 Task: Customize the merge method for your pull request.
Action: Mouse moved to (1126, 63)
Screenshot: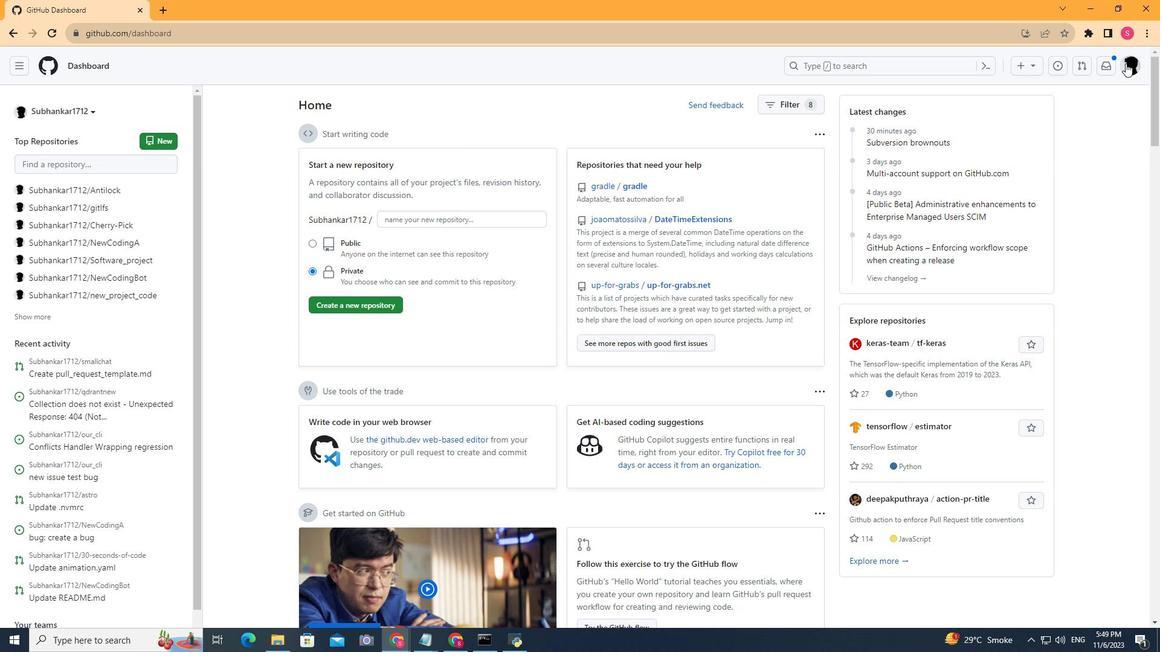 
Action: Mouse pressed left at (1126, 63)
Screenshot: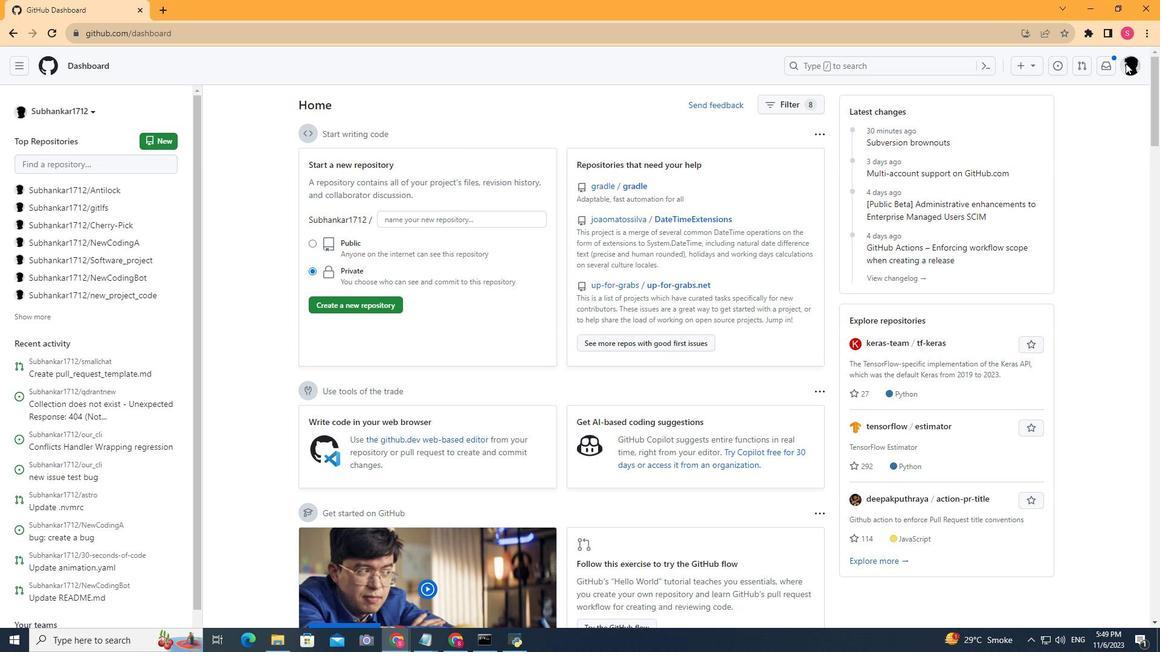 
Action: Mouse moved to (1031, 166)
Screenshot: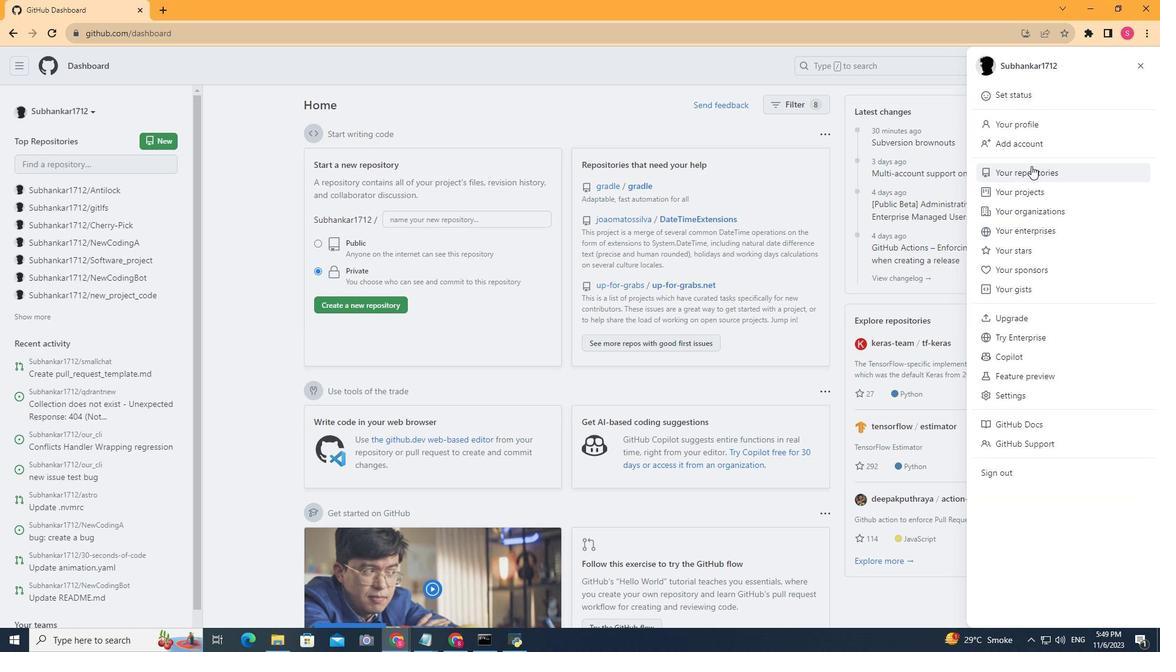
Action: Mouse pressed left at (1031, 166)
Screenshot: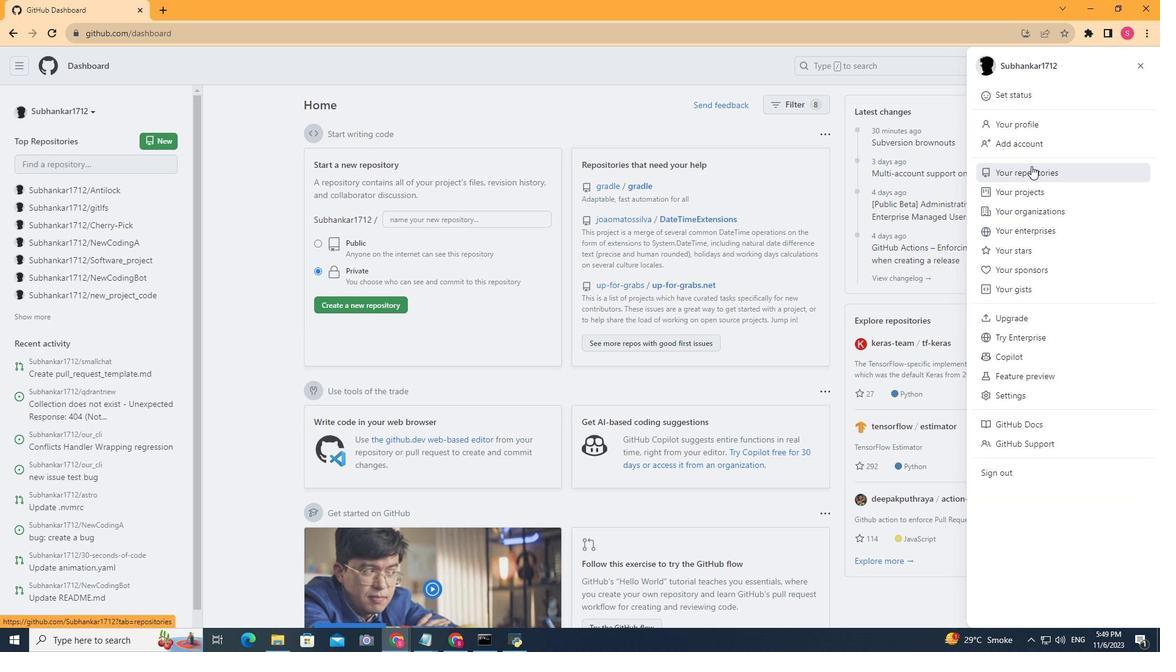 
Action: Mouse moved to (429, 343)
Screenshot: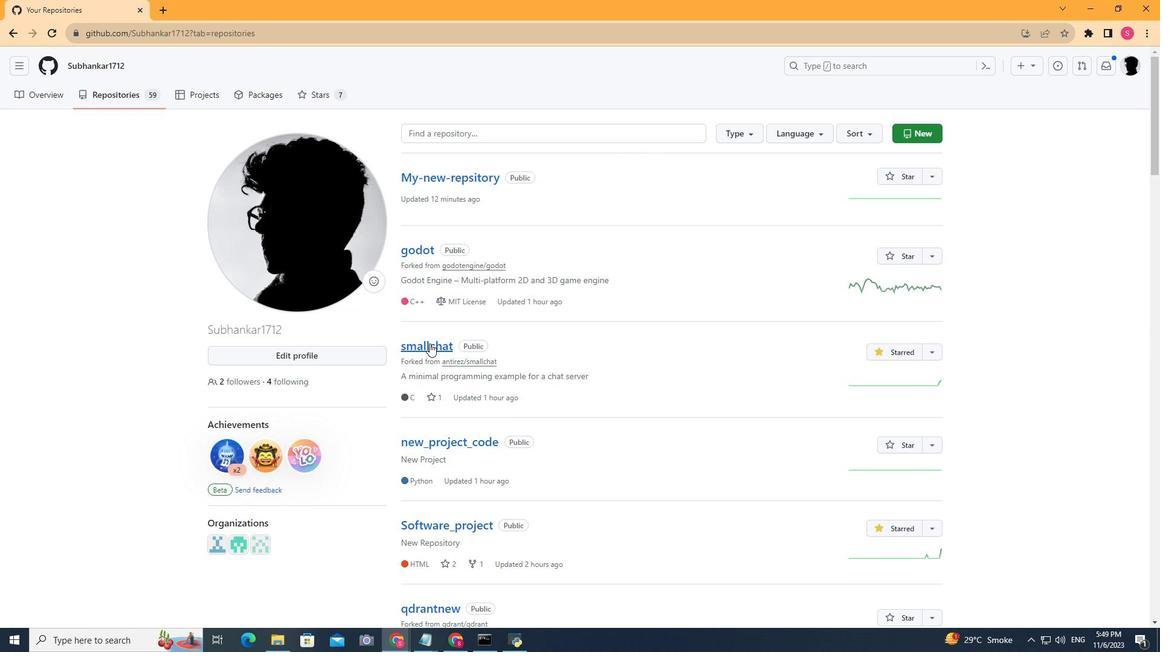 
Action: Mouse pressed left at (429, 343)
Screenshot: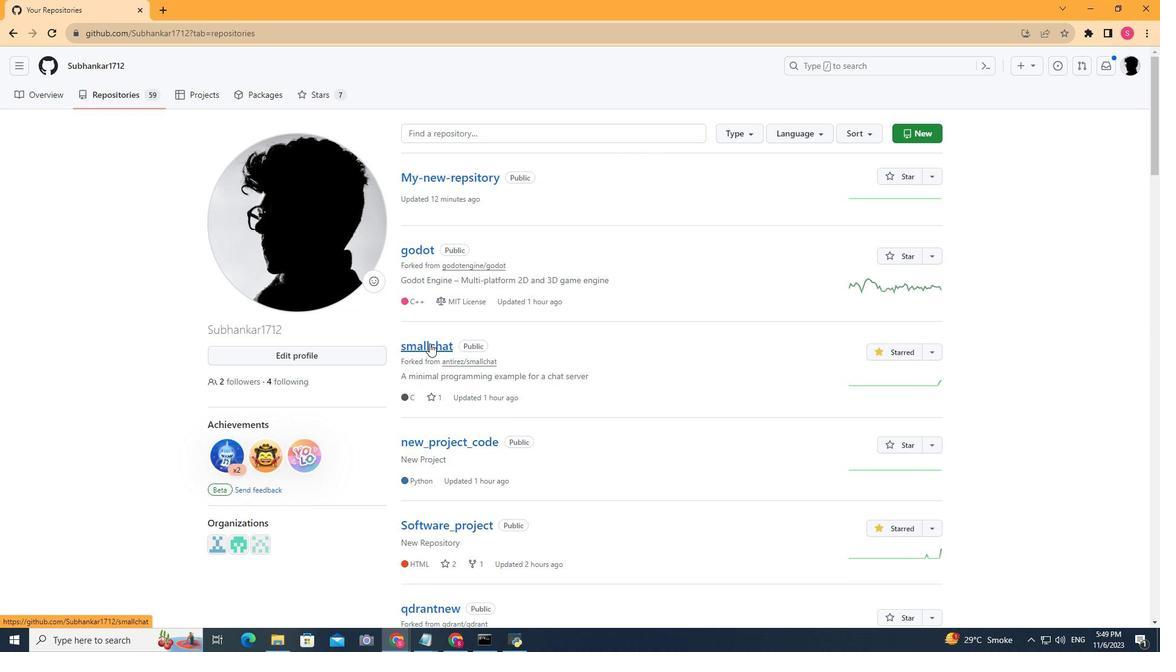 
Action: Mouse moved to (162, 103)
Screenshot: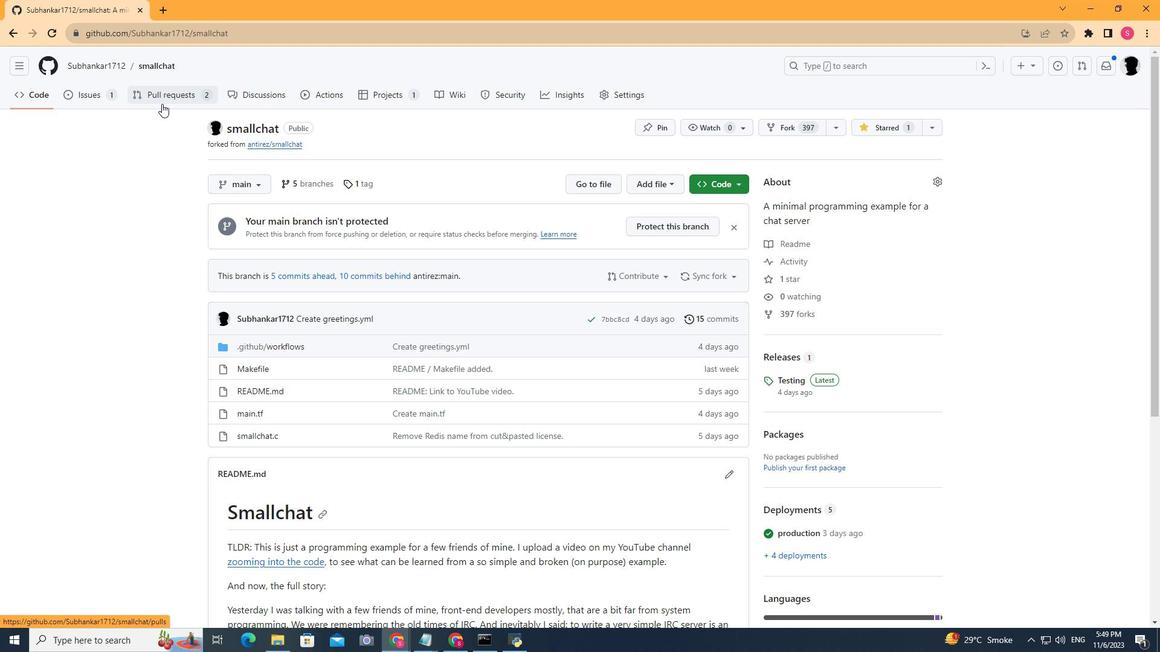 
Action: Mouse pressed left at (162, 103)
Screenshot: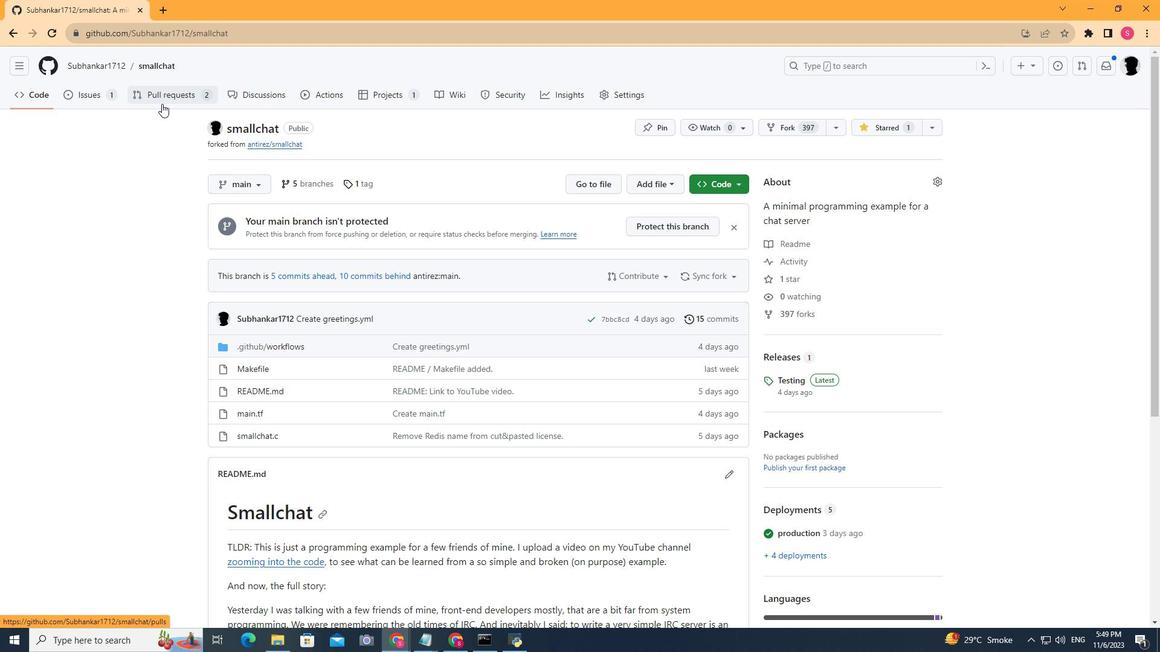 
Action: Mouse moved to (304, 206)
Screenshot: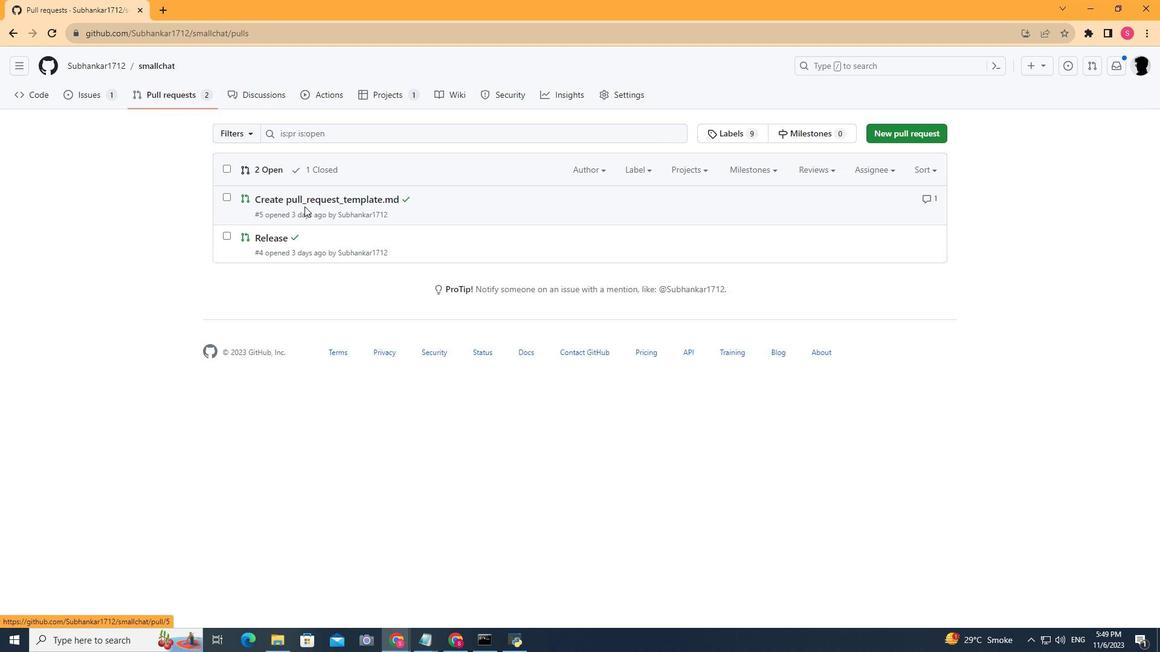 
Action: Mouse pressed left at (304, 206)
Screenshot: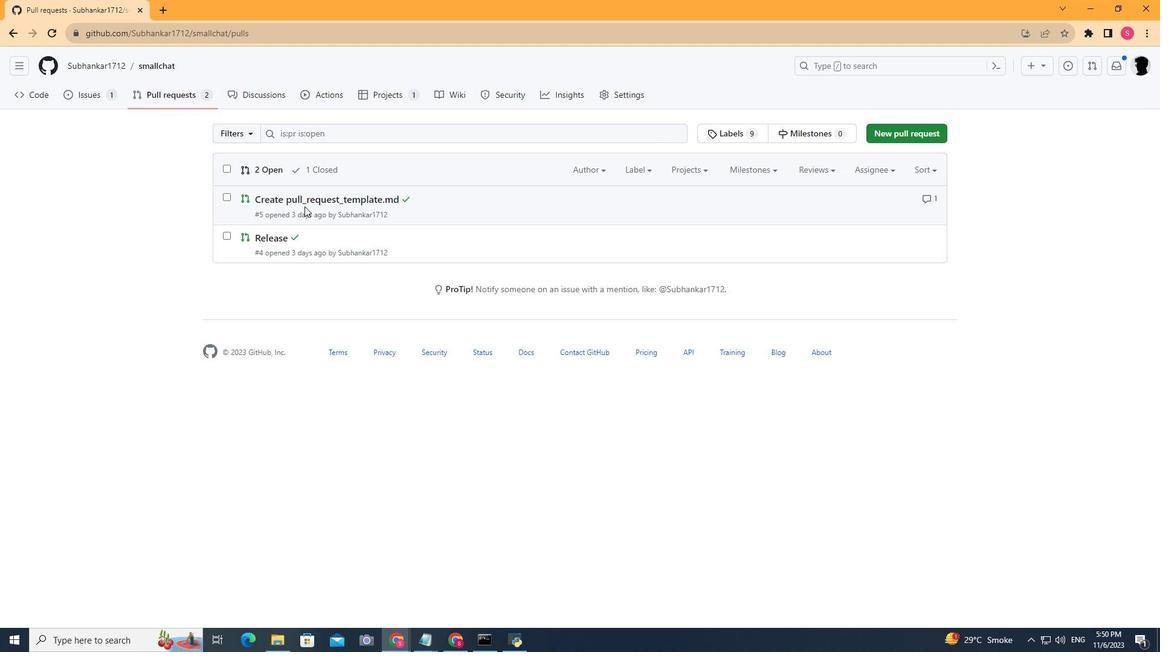 
Action: Mouse moved to (306, 200)
Screenshot: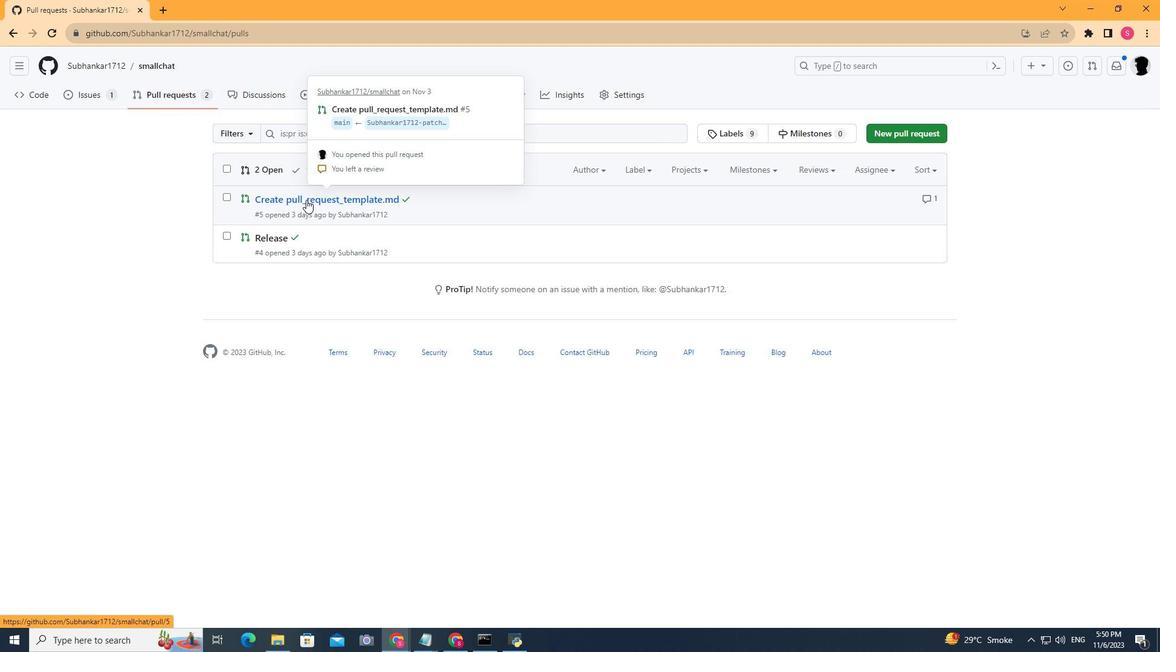 
Action: Mouse pressed left at (306, 200)
Screenshot: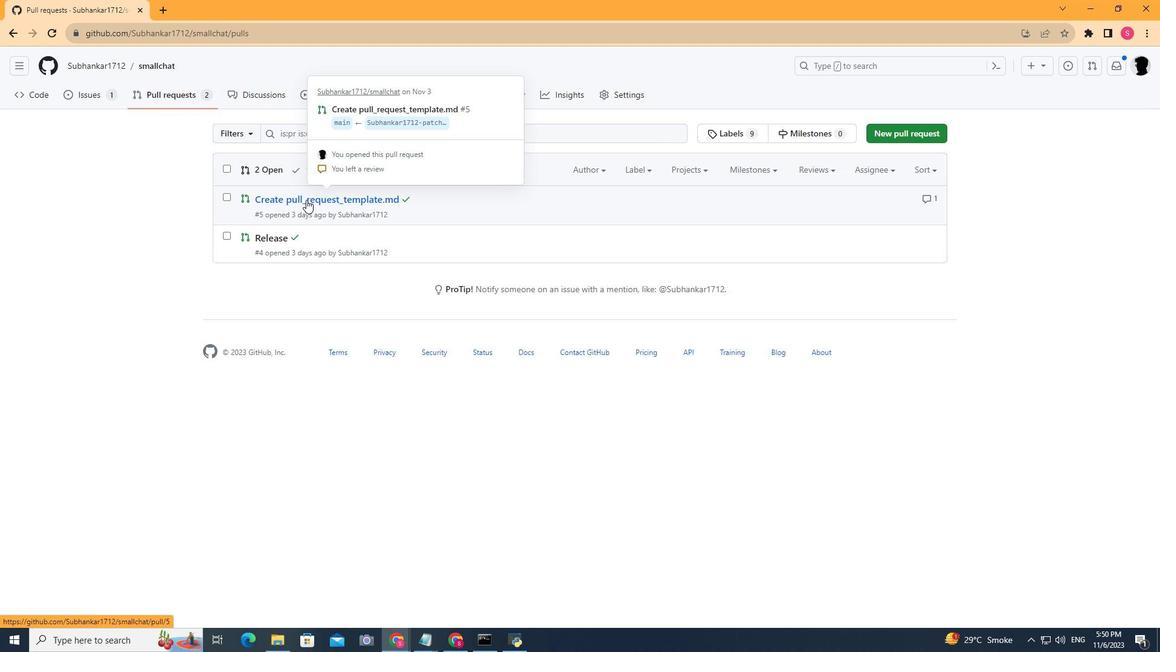 
Action: Mouse moved to (316, 253)
Screenshot: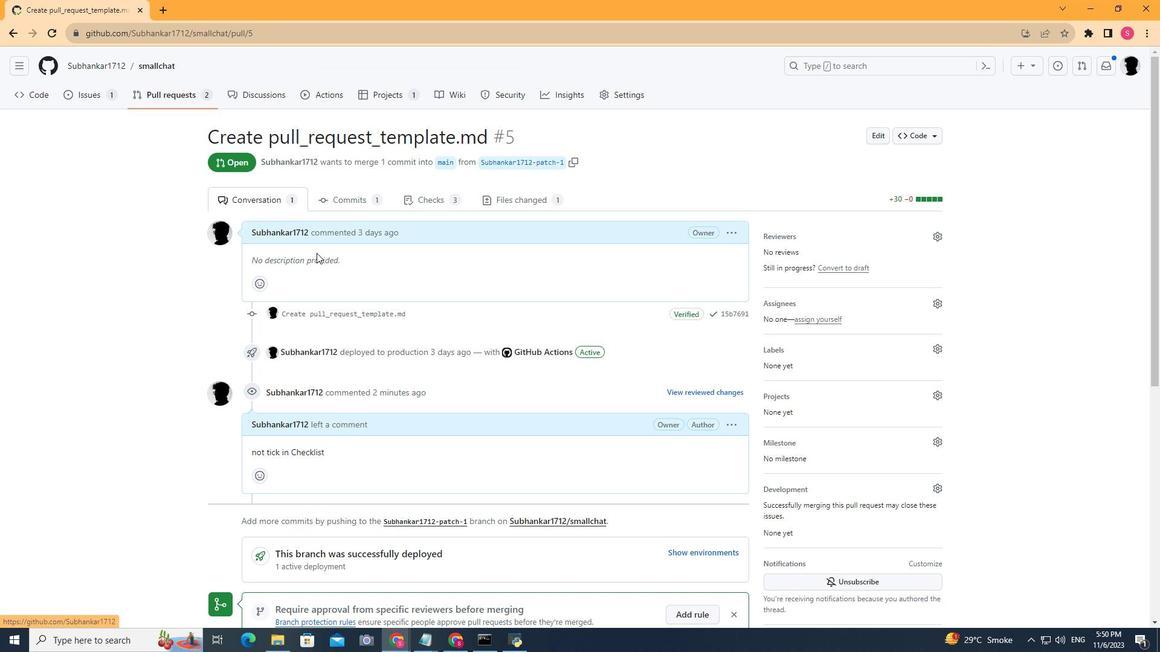 
Action: Mouse scrolled (316, 252) with delta (0, 0)
Screenshot: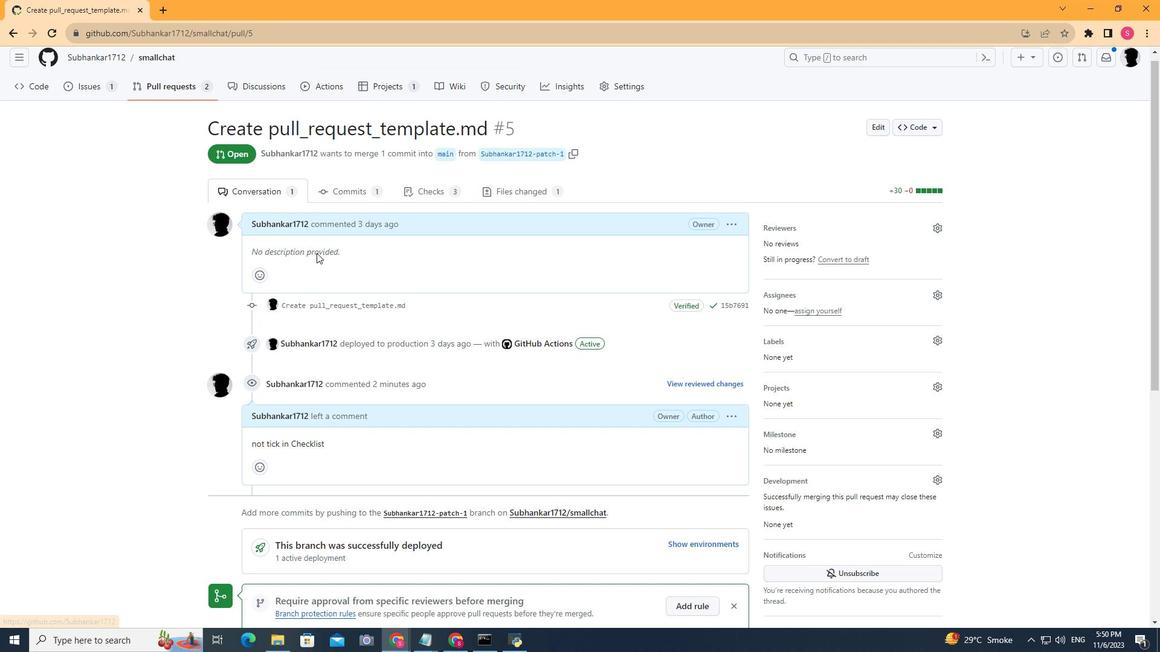 
Action: Mouse scrolled (316, 252) with delta (0, 0)
Screenshot: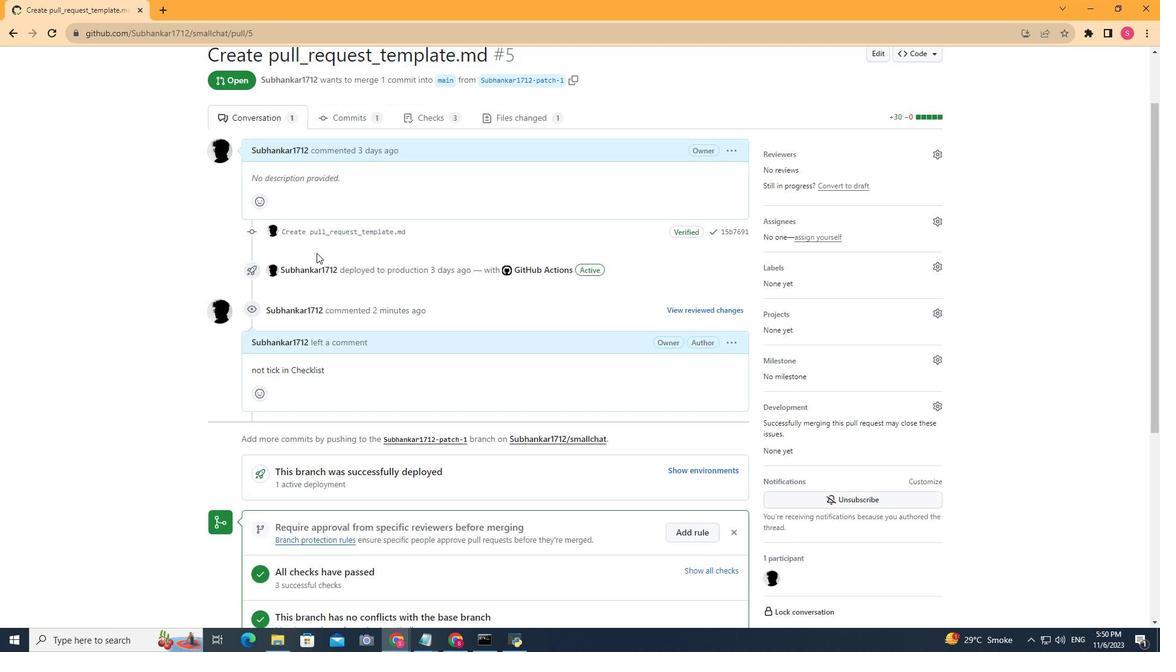 
Action: Mouse scrolled (316, 252) with delta (0, 0)
Screenshot: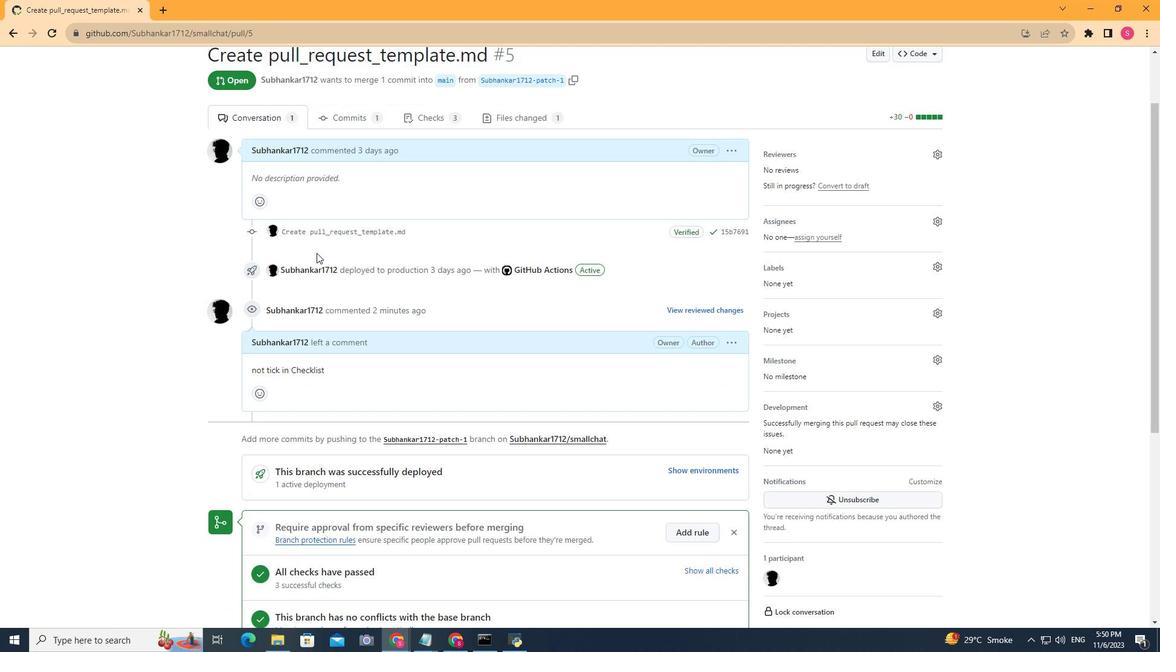 
Action: Mouse scrolled (316, 252) with delta (0, 0)
Screenshot: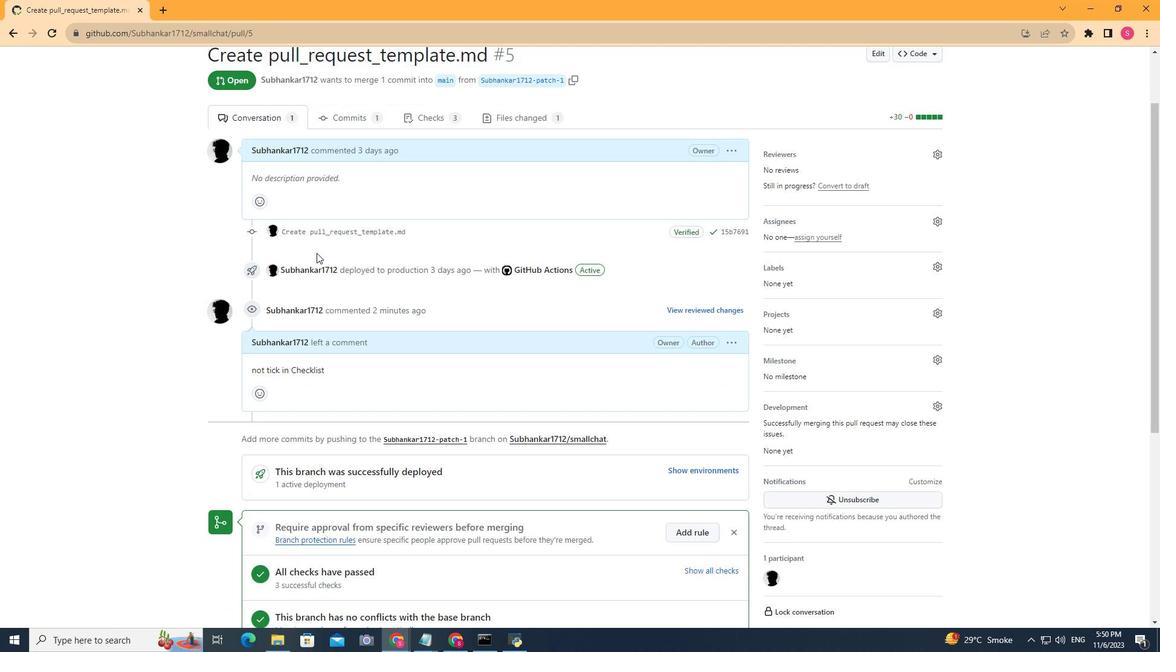 
Action: Mouse scrolled (316, 252) with delta (0, 0)
Screenshot: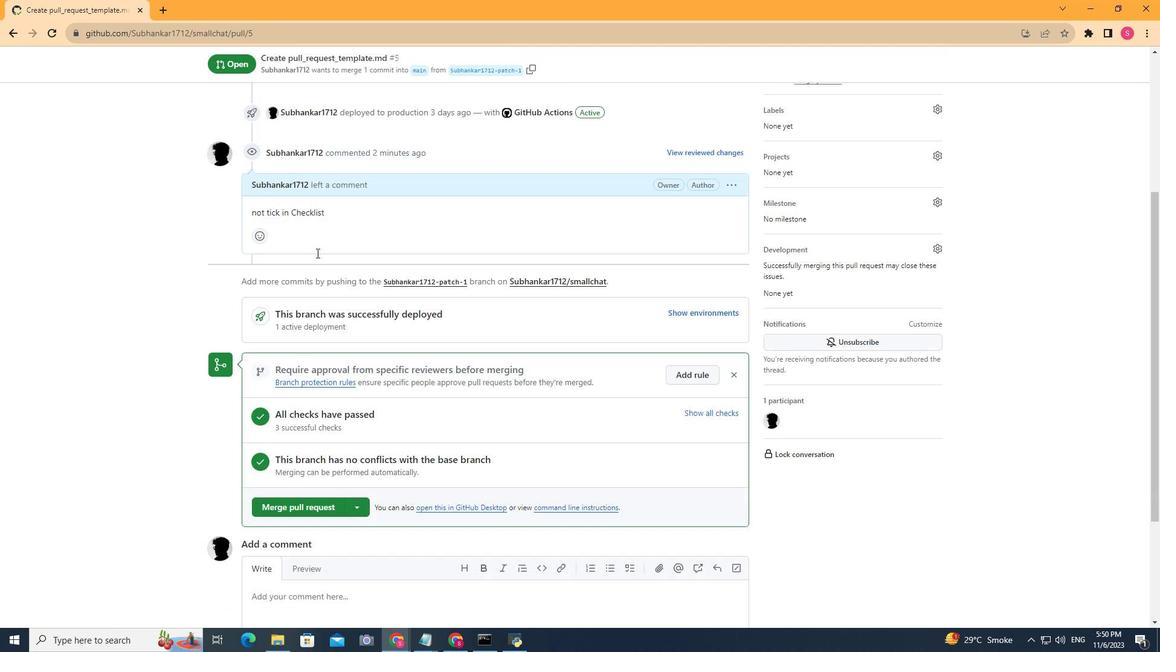 
Action: Mouse scrolled (316, 252) with delta (0, 0)
Screenshot: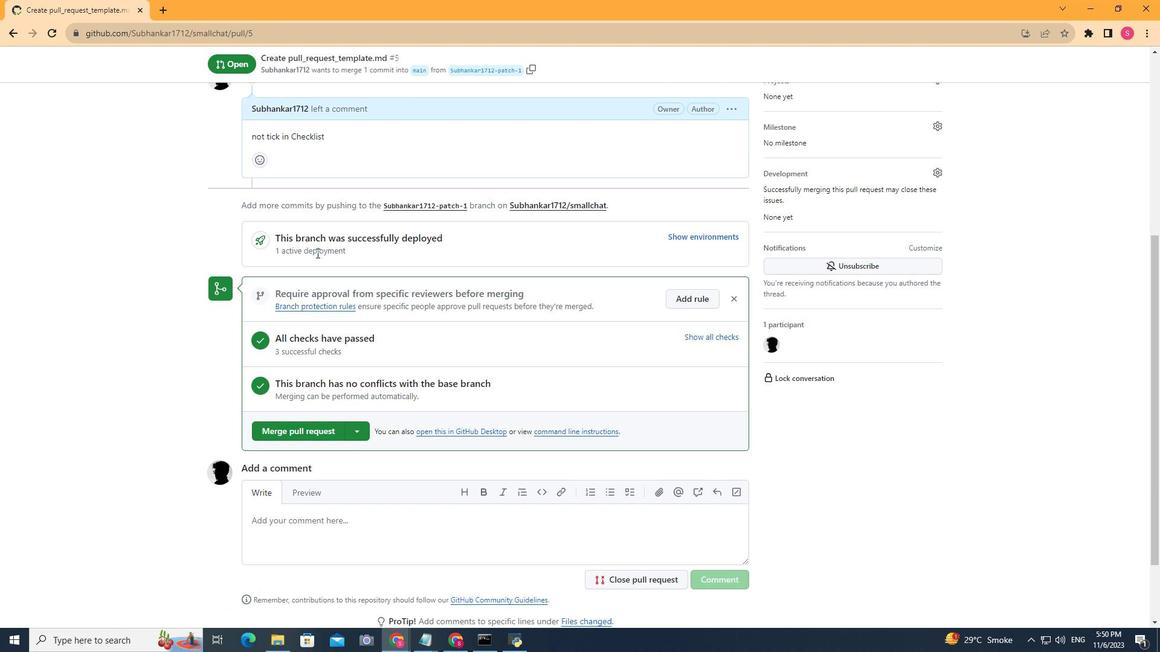
Action: Mouse scrolled (316, 252) with delta (0, 0)
Screenshot: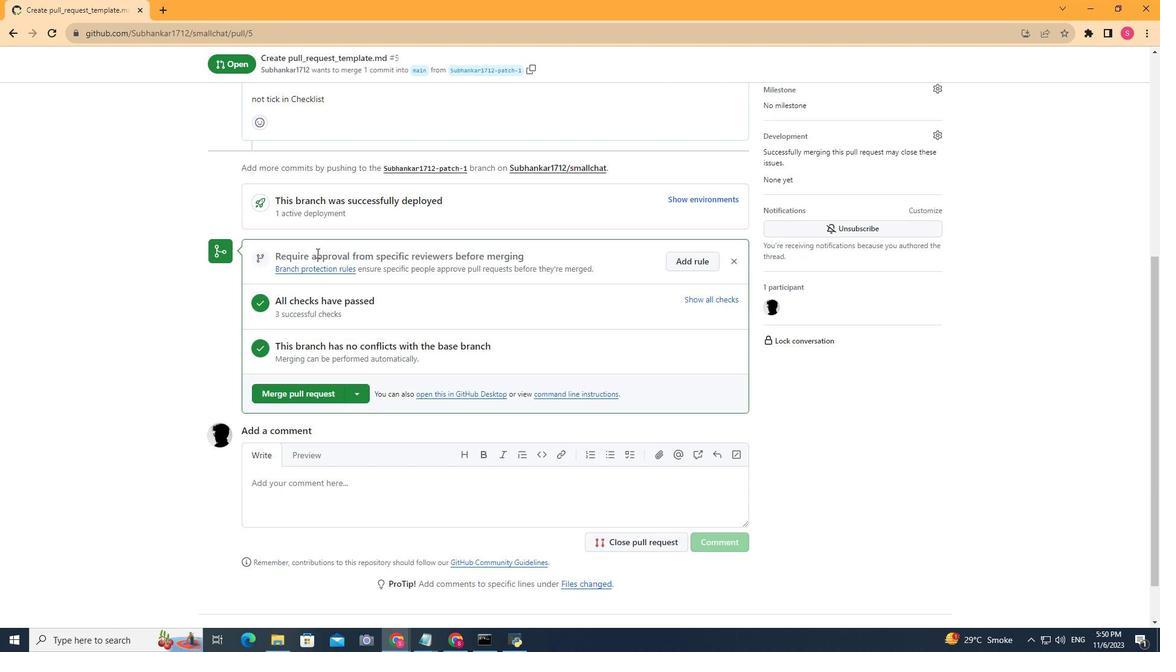 
Action: Mouse scrolled (316, 252) with delta (0, 0)
Screenshot: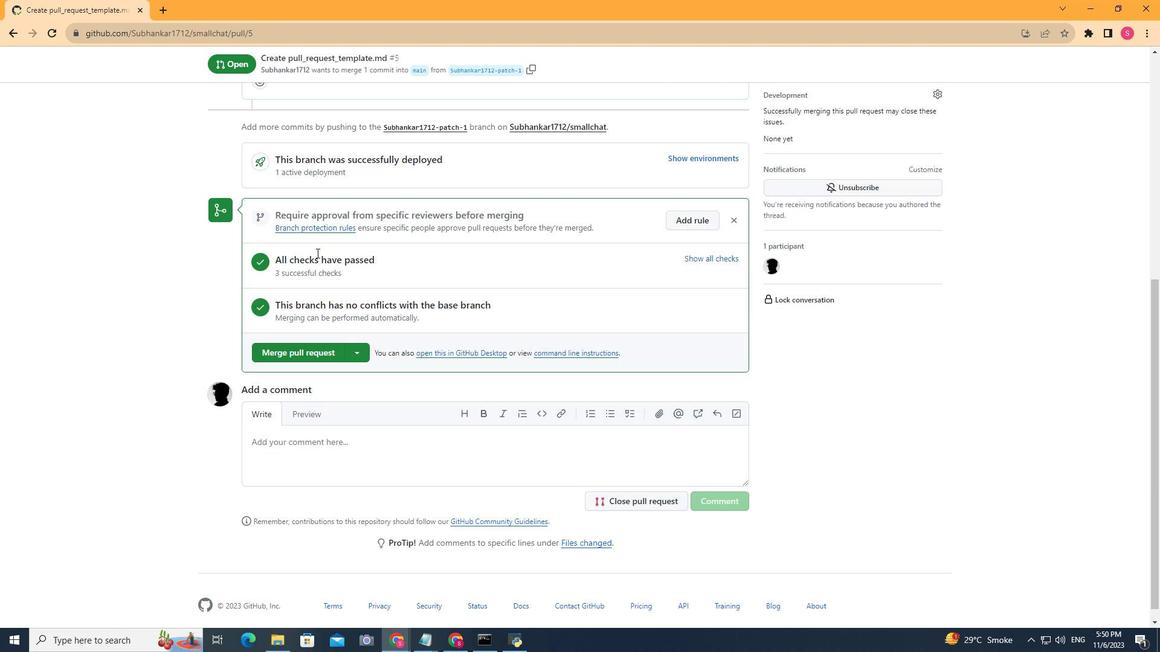 
Action: Mouse moved to (359, 337)
Screenshot: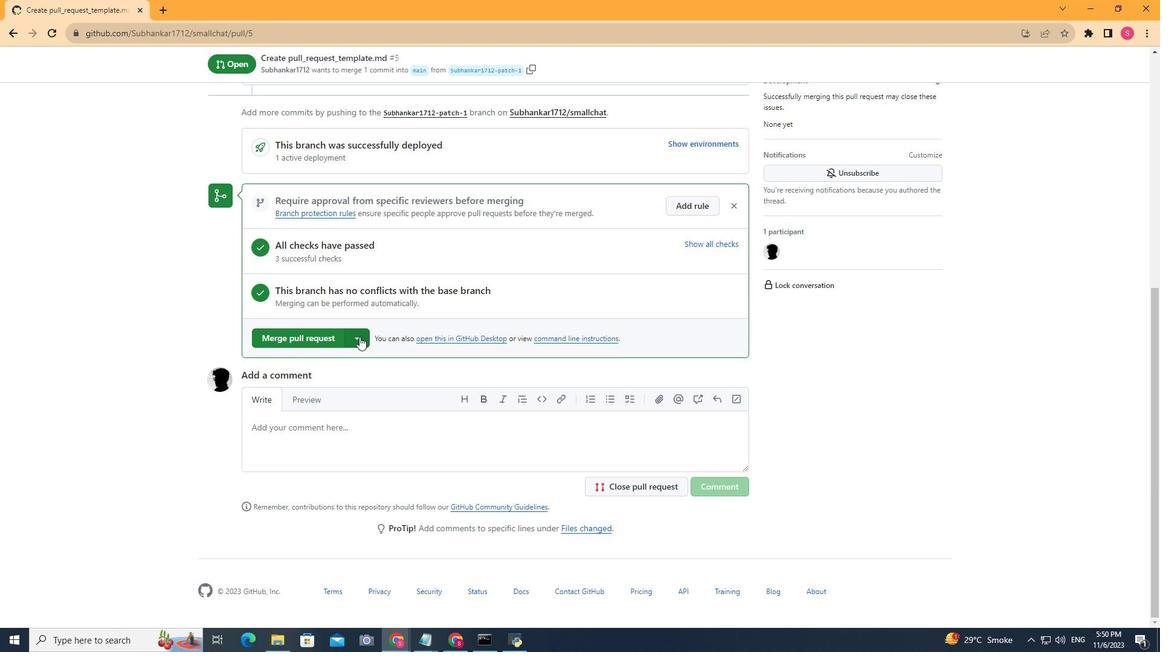 
Action: Mouse pressed left at (359, 337)
Screenshot: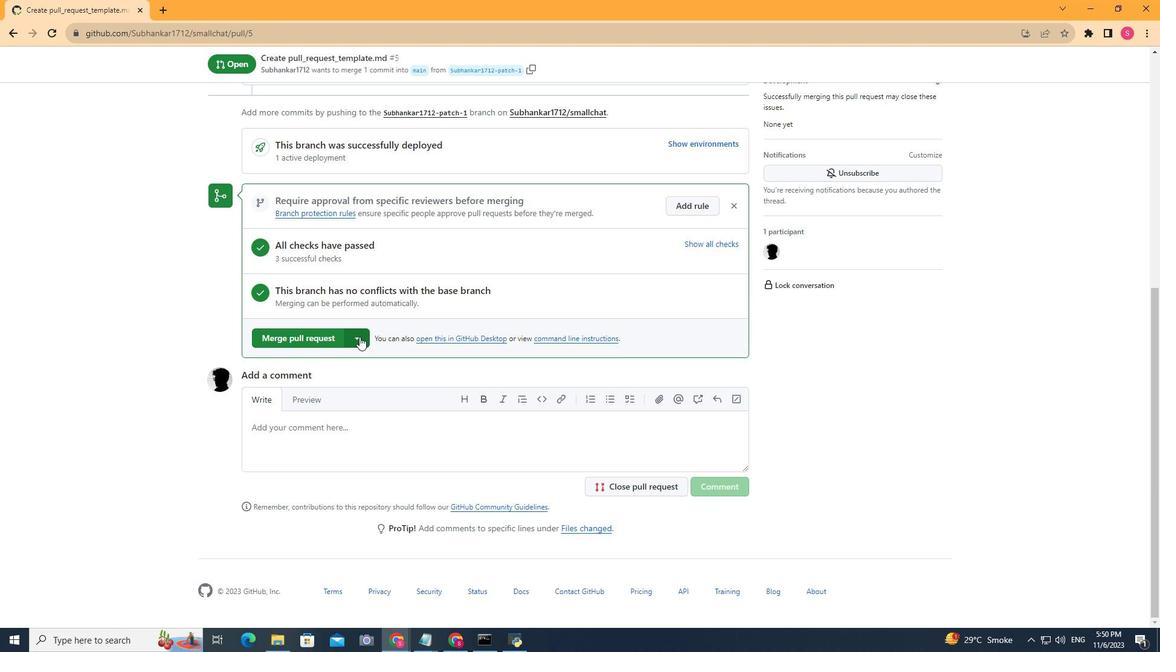 
Action: Mouse moved to (325, 456)
Screenshot: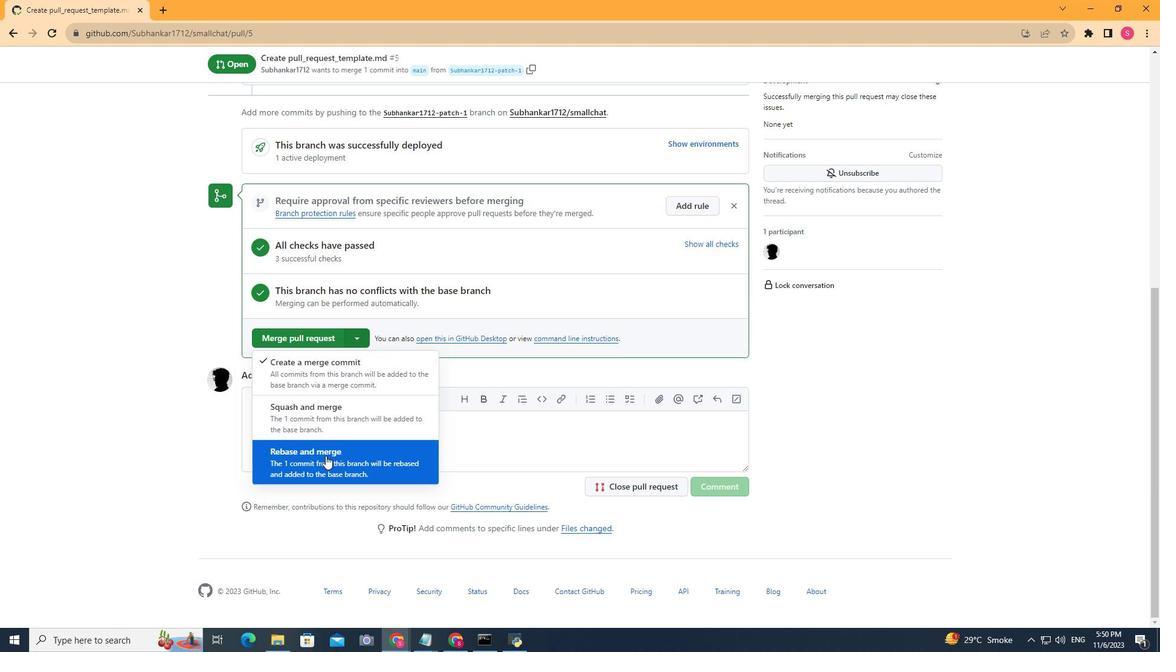 
Action: Mouse pressed left at (325, 456)
Screenshot: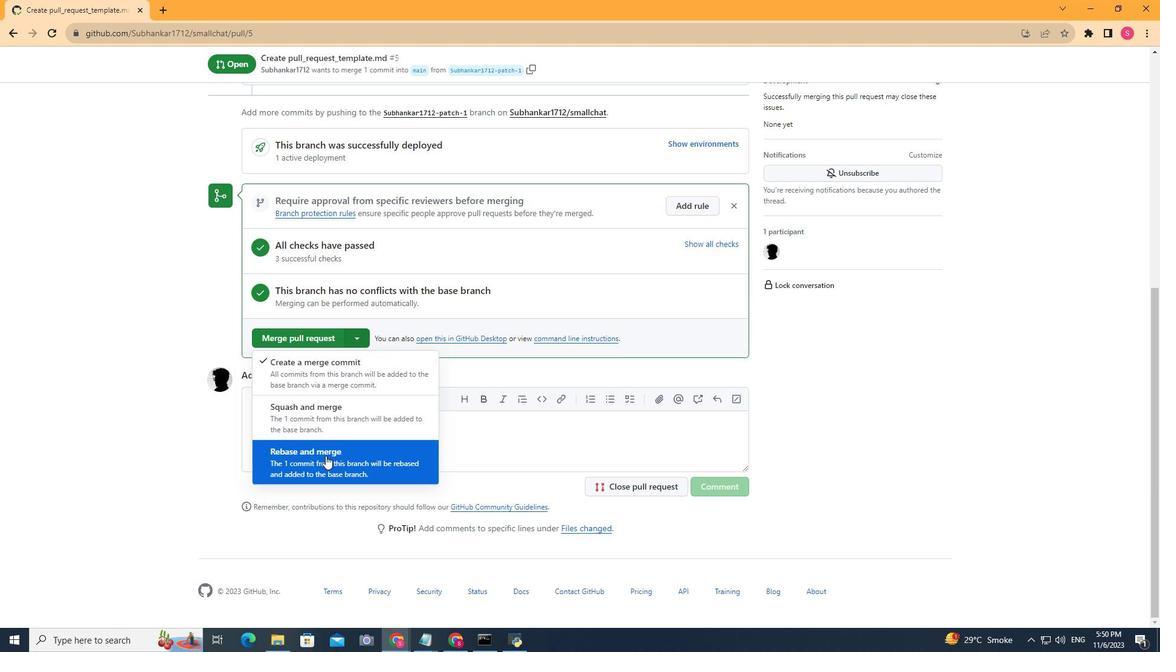
Action: Mouse moved to (449, 365)
Screenshot: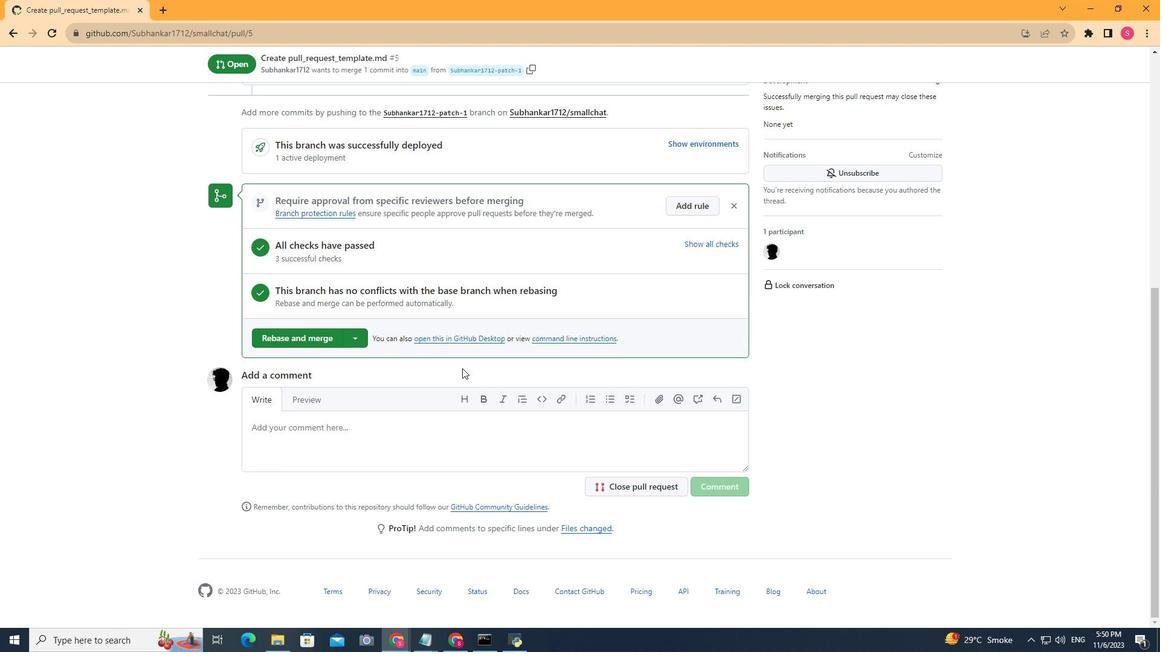 
Action: Mouse scrolled (449, 364) with delta (0, 0)
Screenshot: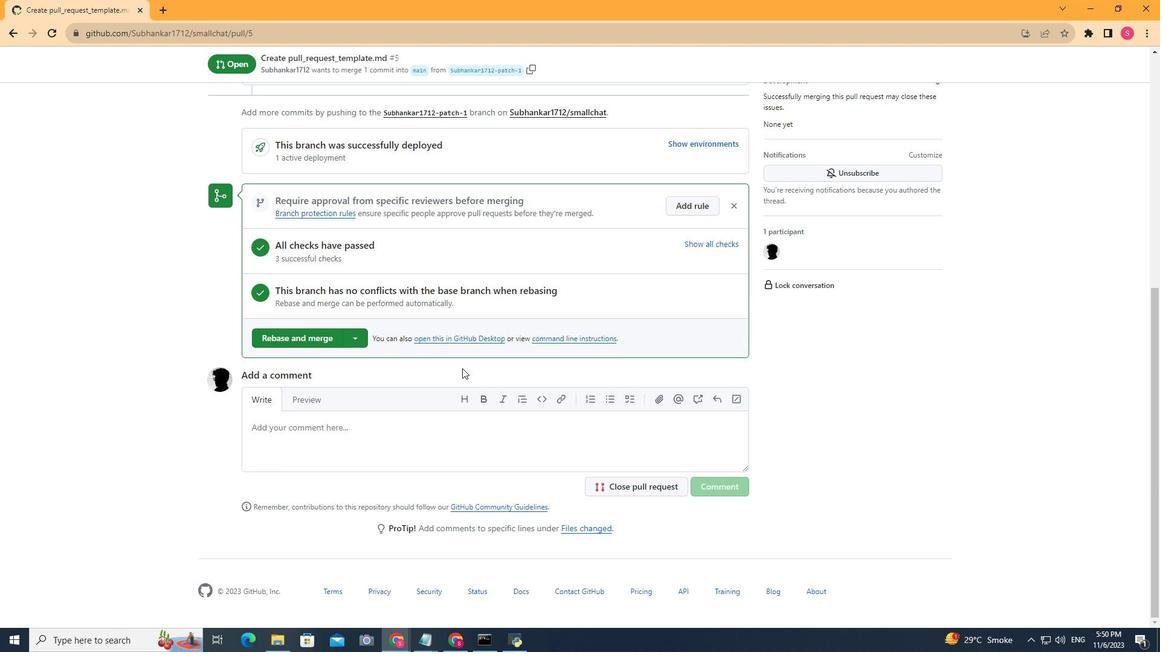 
Action: Mouse moved to (455, 367)
Screenshot: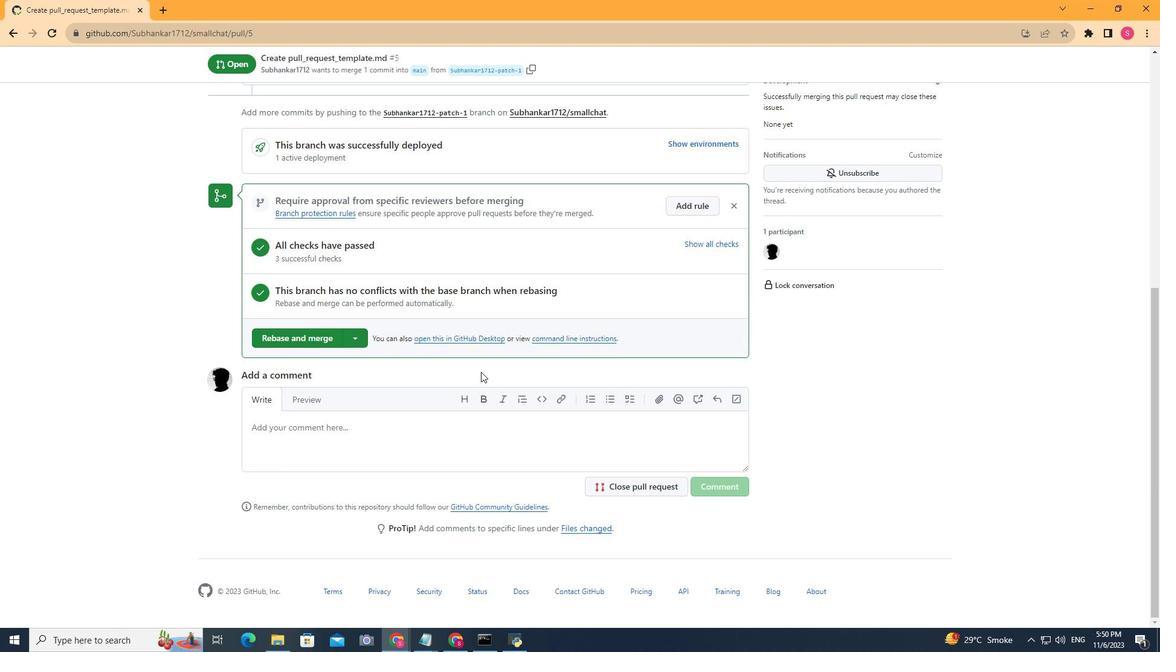
Action: Mouse scrolled (455, 366) with delta (0, 0)
Screenshot: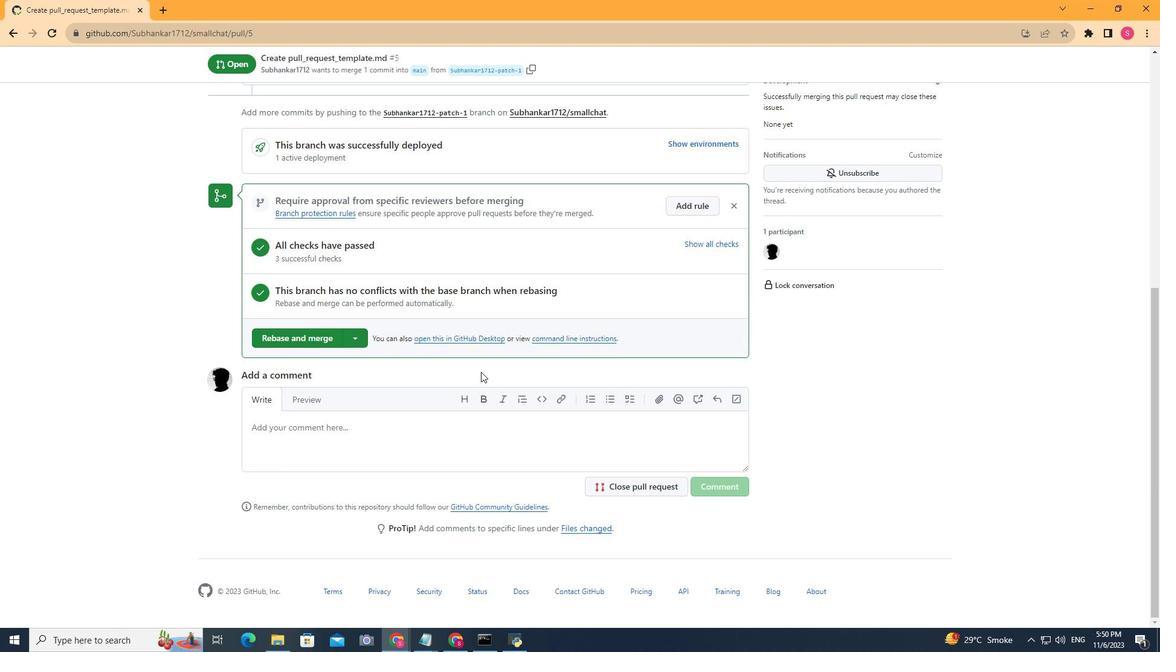 
Action: Mouse moved to (475, 371)
Screenshot: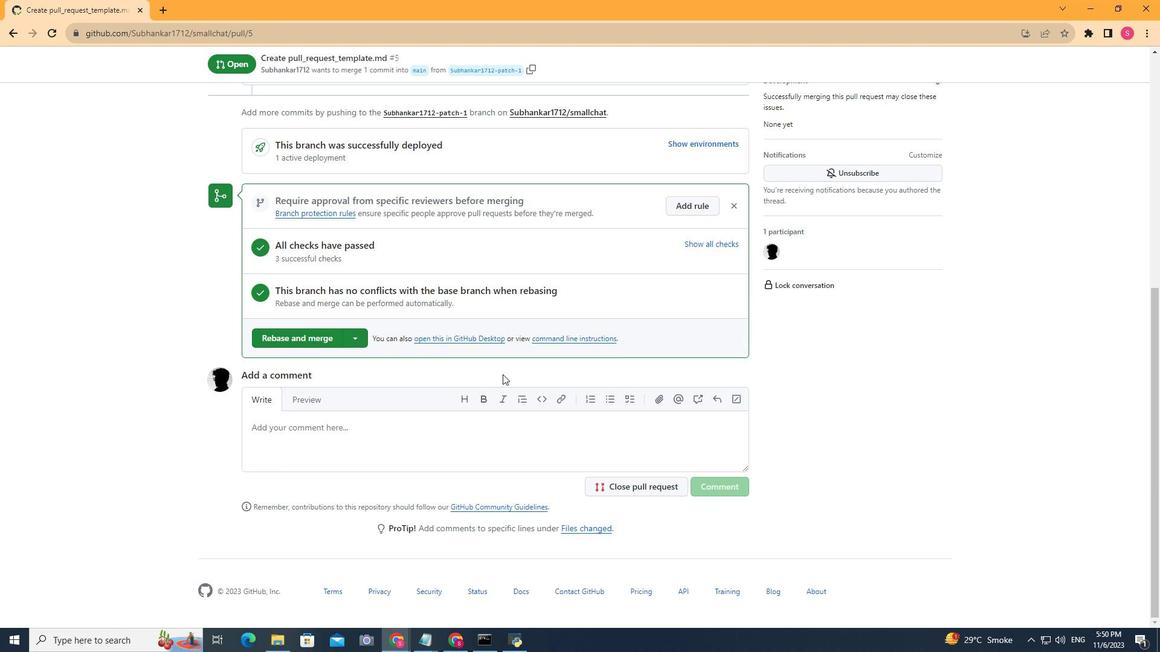 
Action: Mouse scrolled (475, 370) with delta (0, 0)
Screenshot: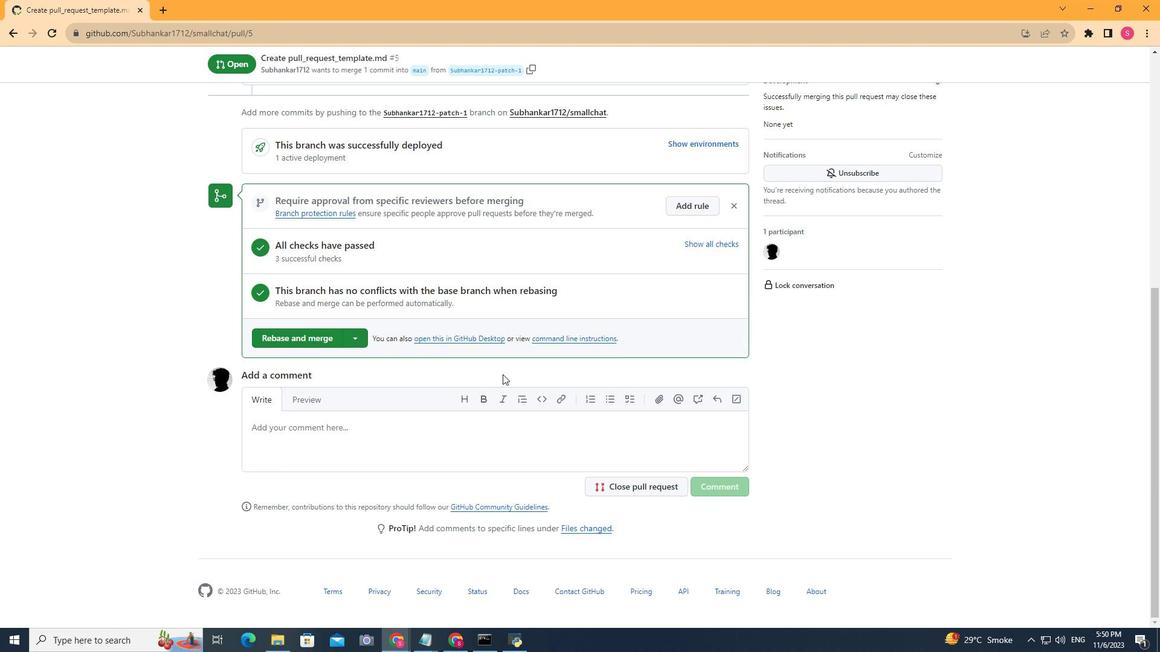 
Action: Mouse moved to (287, 336)
Screenshot: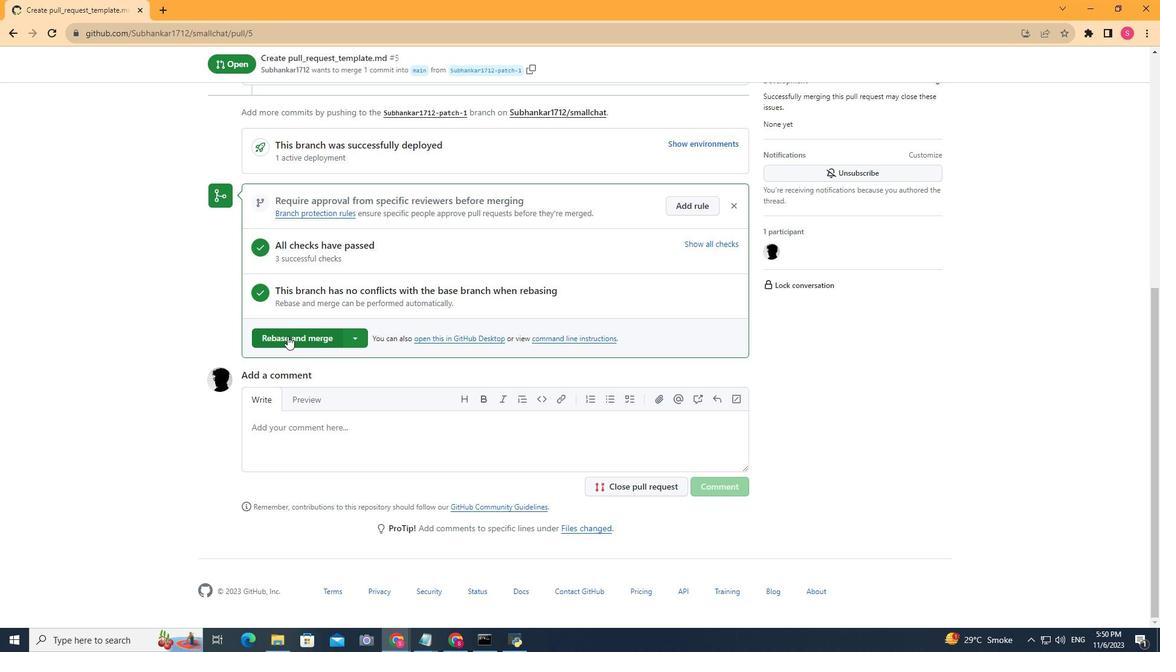 
Action: Mouse pressed left at (287, 336)
Screenshot: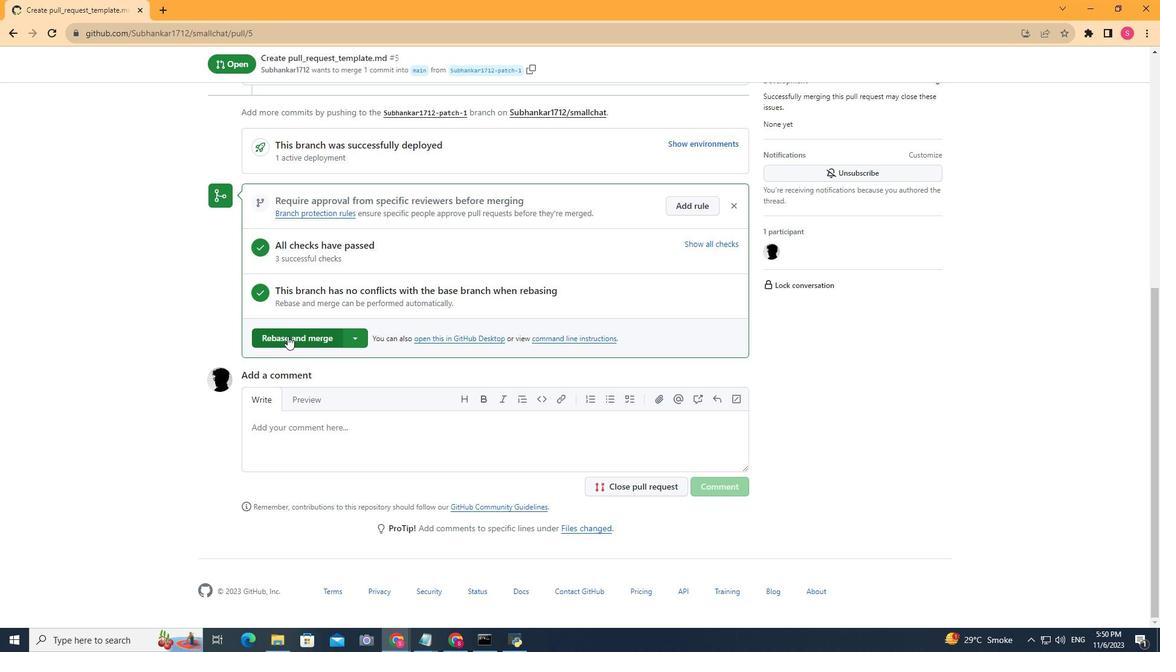 
Action: Mouse pressed left at (287, 336)
Screenshot: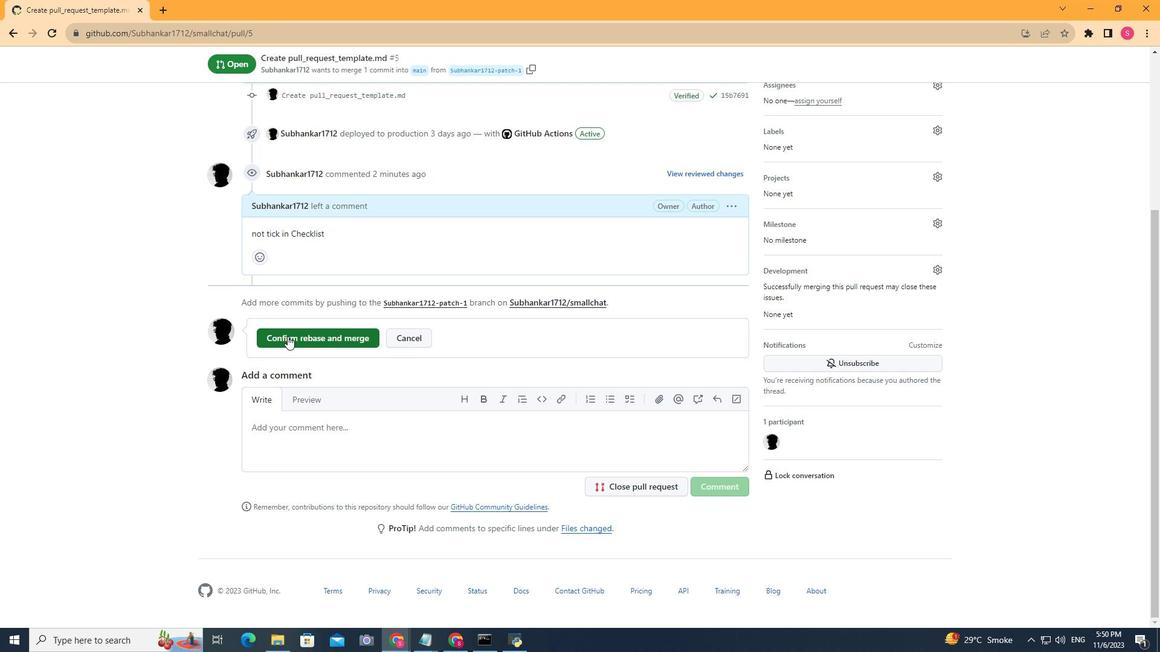 
Action: Mouse scrolled (287, 336) with delta (0, 0)
Screenshot: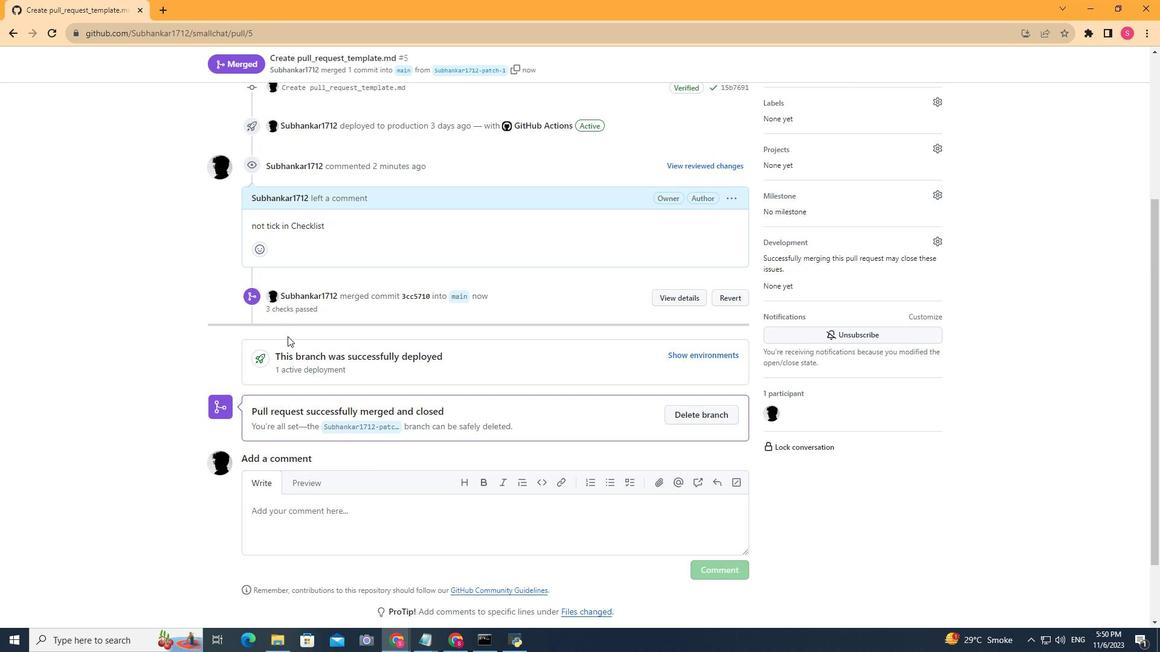 
Action: Mouse scrolled (287, 336) with delta (0, 0)
Screenshot: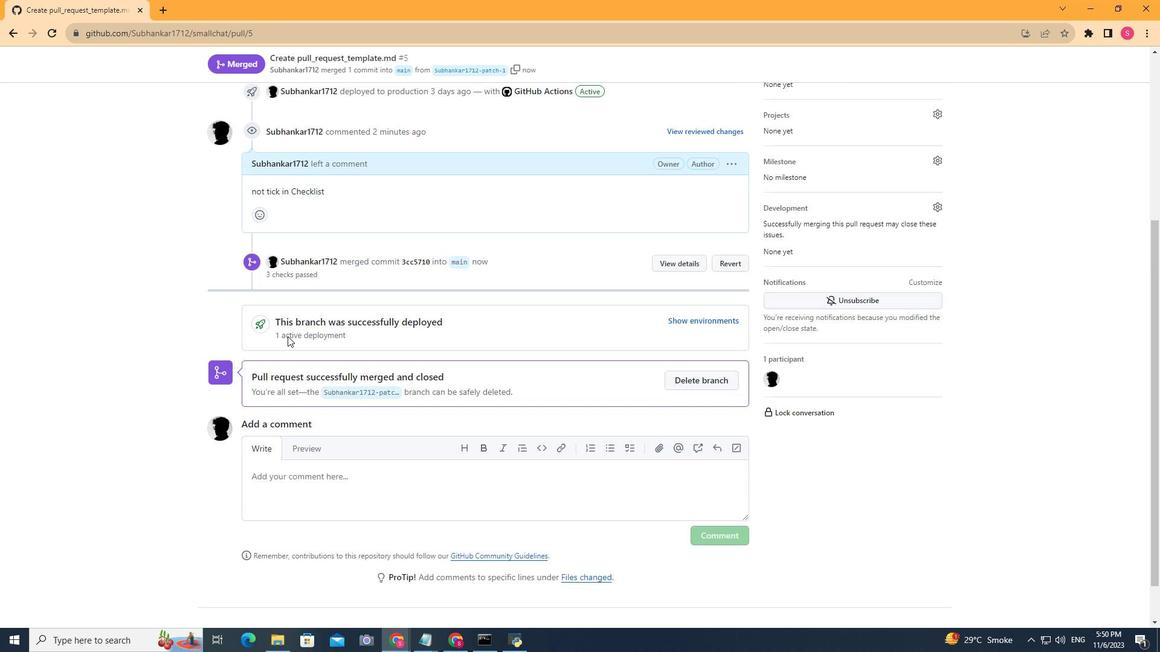 
Action: Mouse scrolled (287, 336) with delta (0, 0)
Screenshot: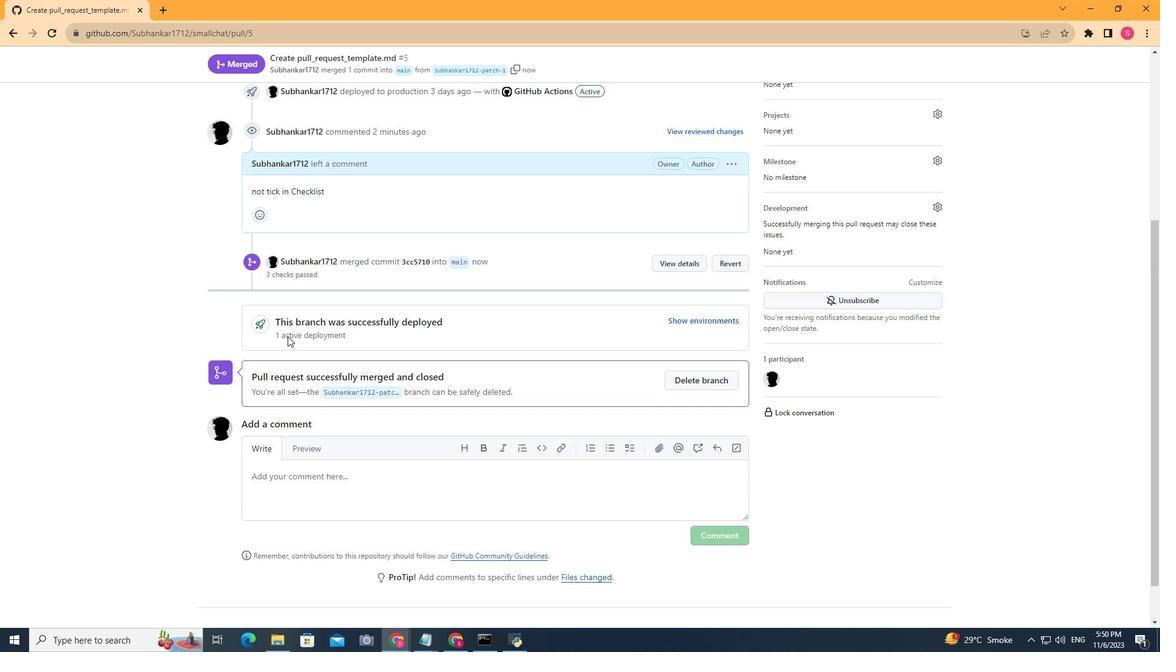 
Action: Mouse scrolled (287, 336) with delta (0, 0)
Screenshot: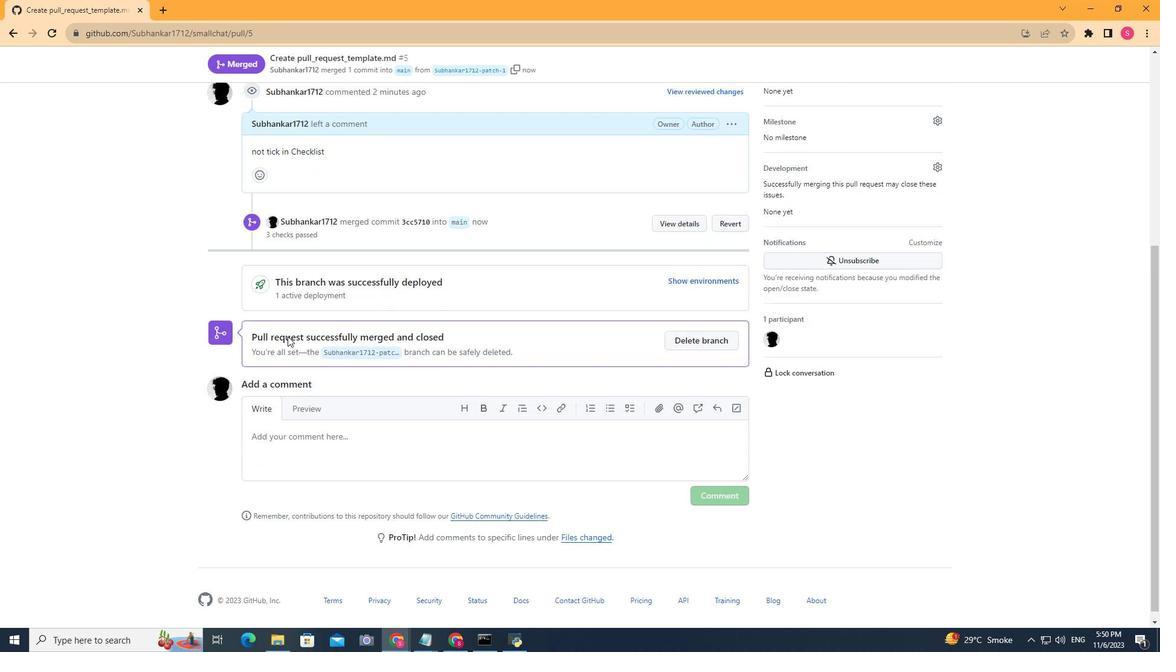 
Action: Mouse scrolled (287, 336) with delta (0, 0)
Screenshot: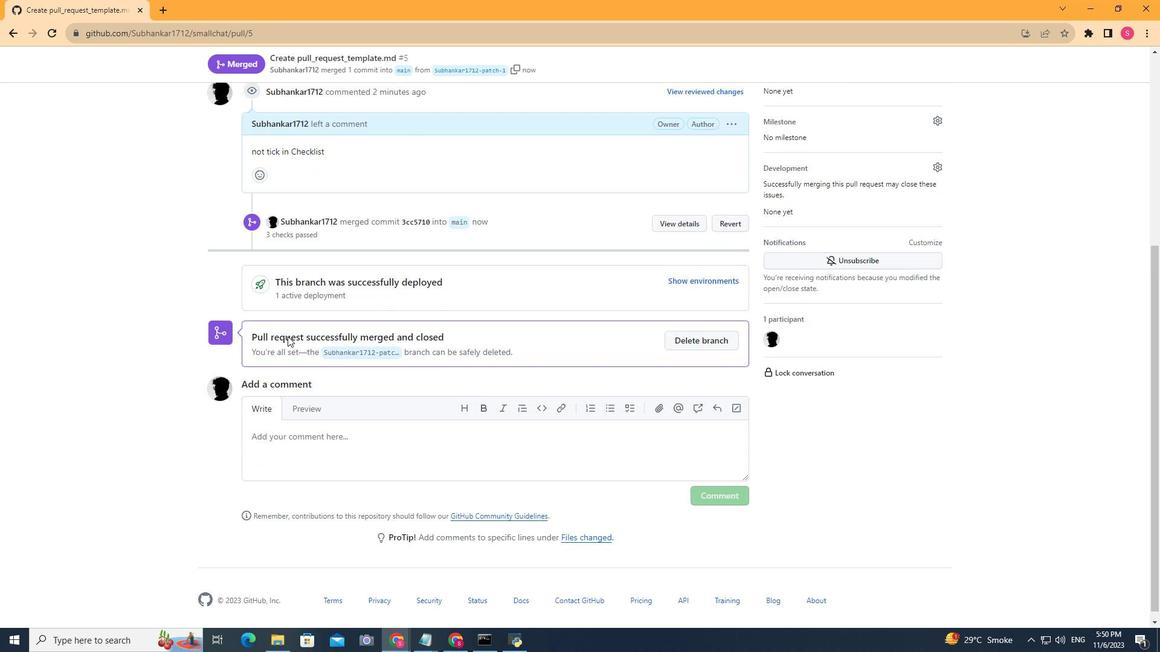 
Action: Mouse scrolled (287, 337) with delta (0, 0)
Screenshot: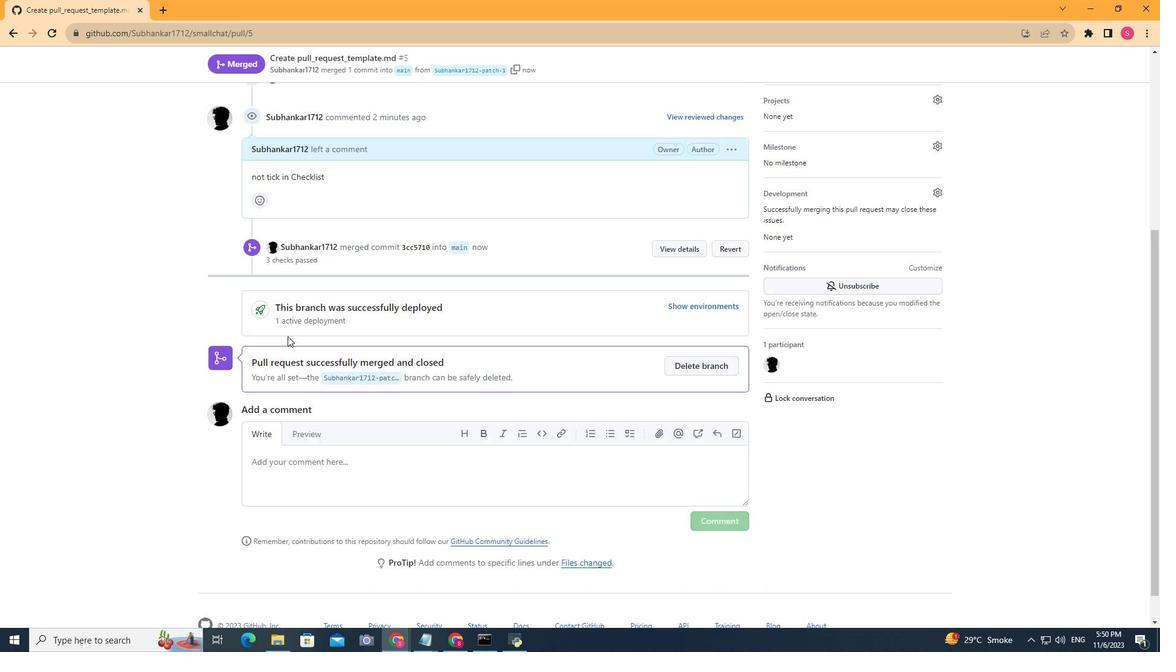 
Action: Mouse scrolled (287, 337) with delta (0, 0)
Screenshot: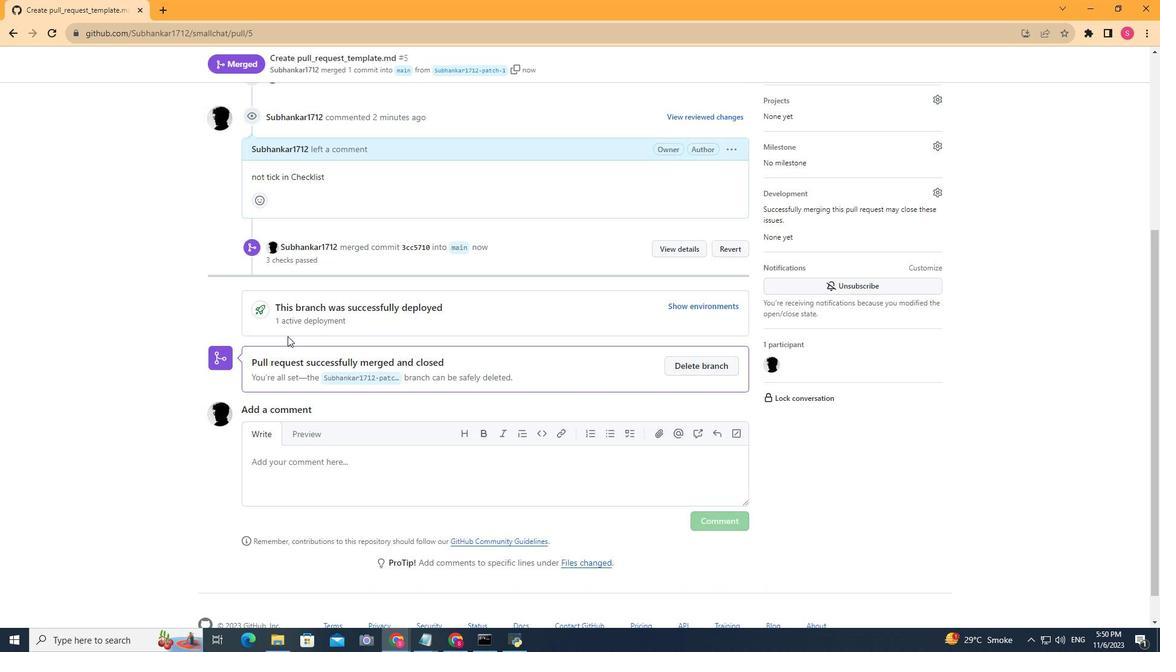 
Action: Mouse scrolled (287, 337) with delta (0, 0)
Screenshot: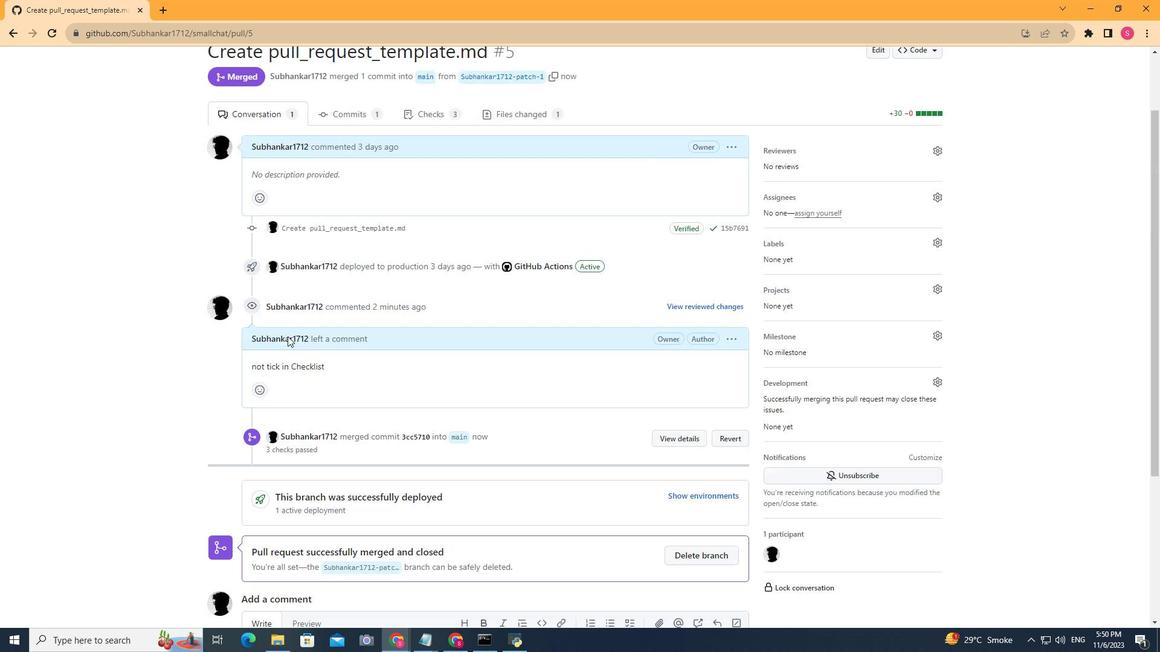 
Action: Mouse scrolled (287, 337) with delta (0, 0)
Screenshot: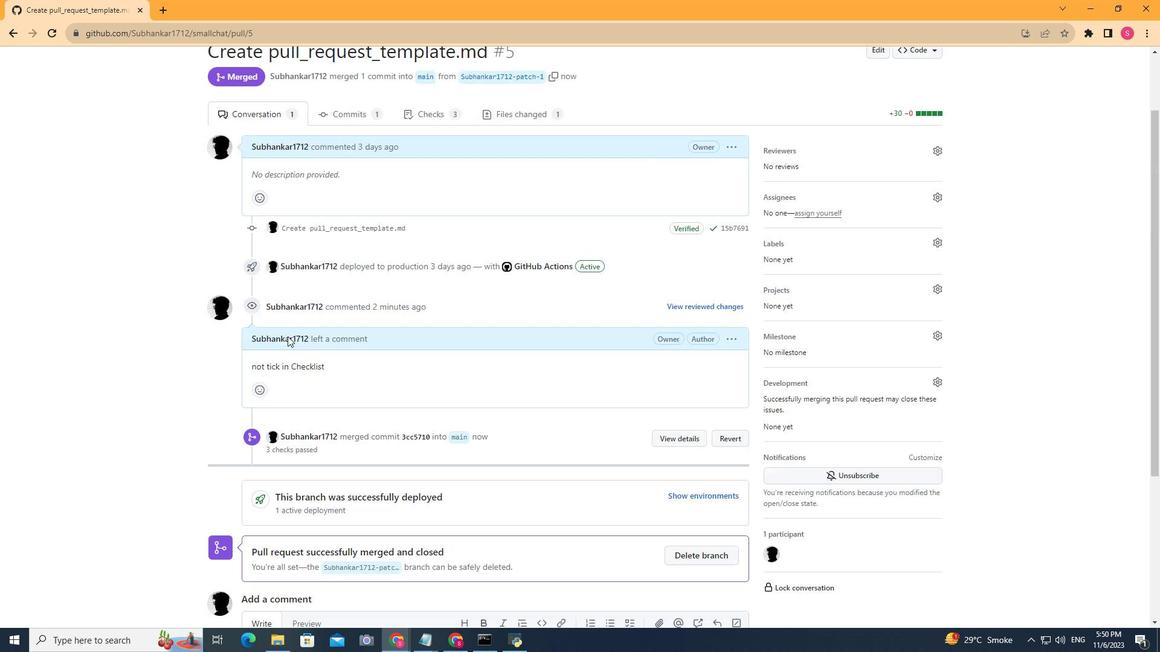 
Action: Mouse scrolled (287, 337) with delta (0, 0)
Screenshot: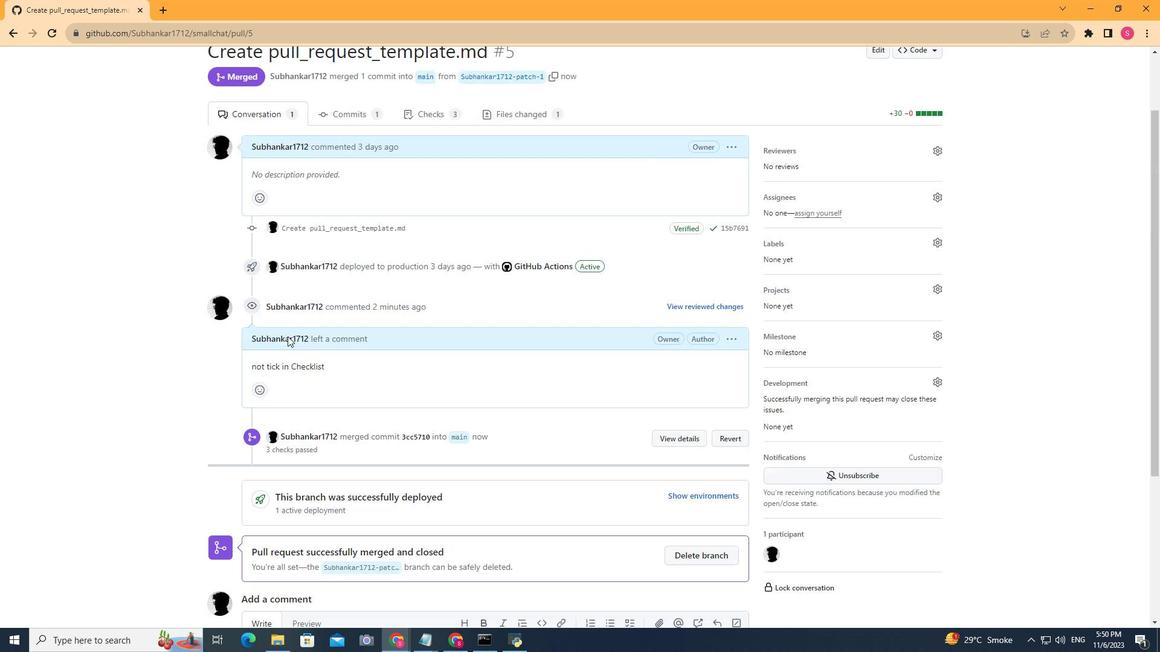 
Action: Mouse scrolled (287, 337) with delta (0, 0)
Screenshot: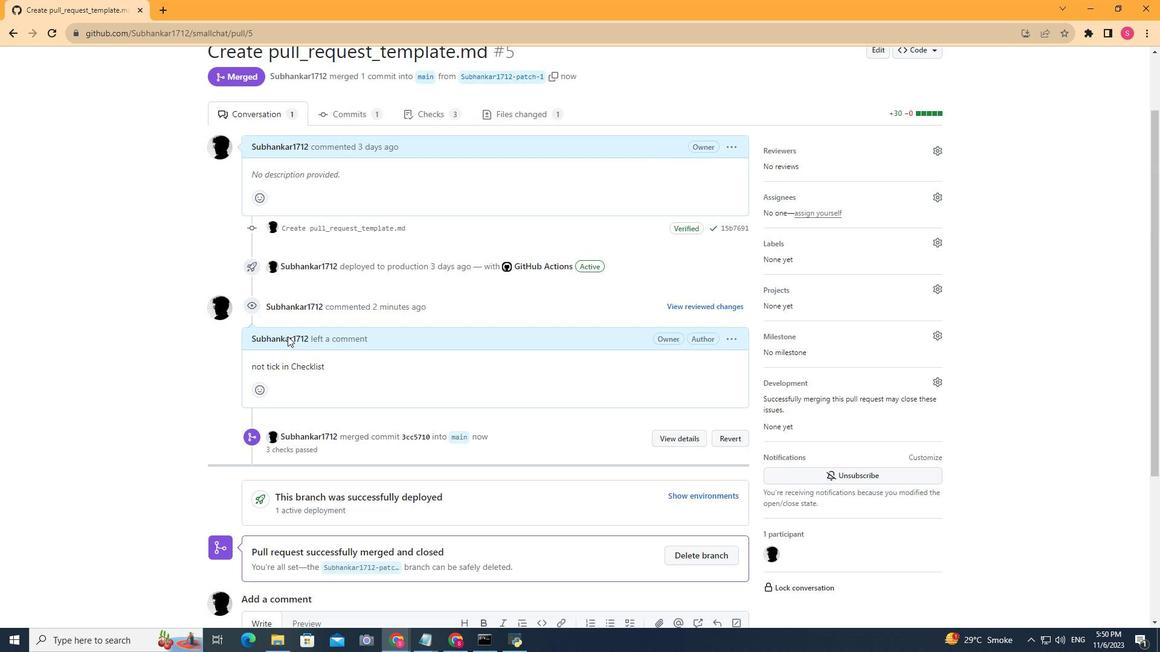 
Action: Mouse scrolled (287, 337) with delta (0, 0)
Screenshot: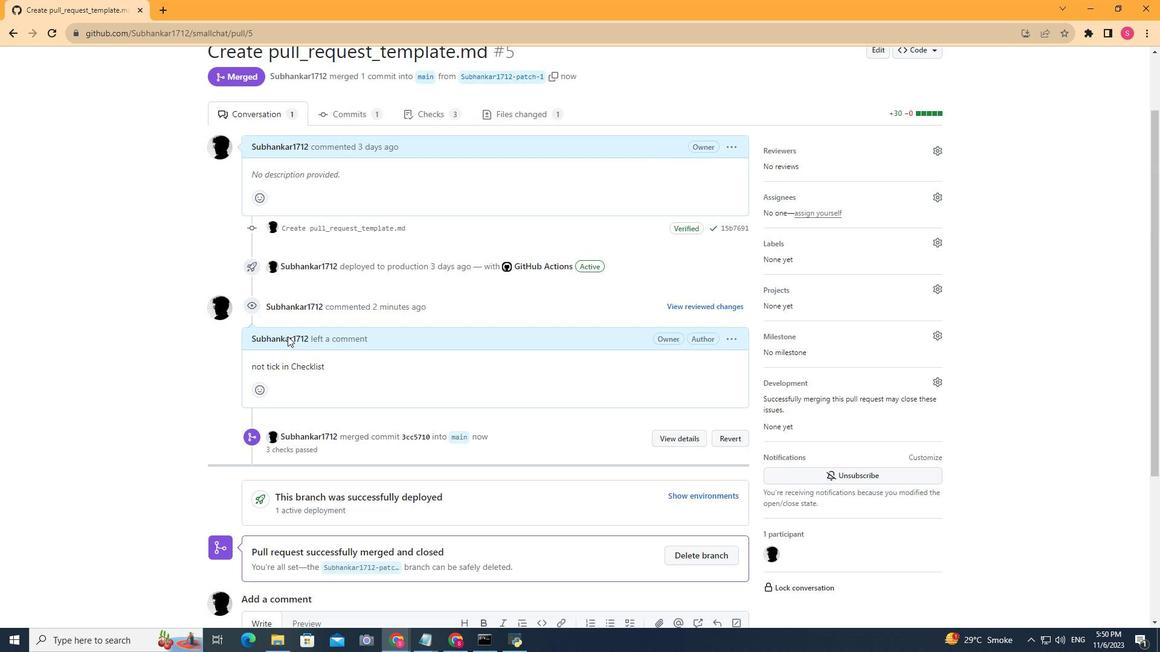 
Action: Mouse scrolled (287, 337) with delta (0, 0)
Screenshot: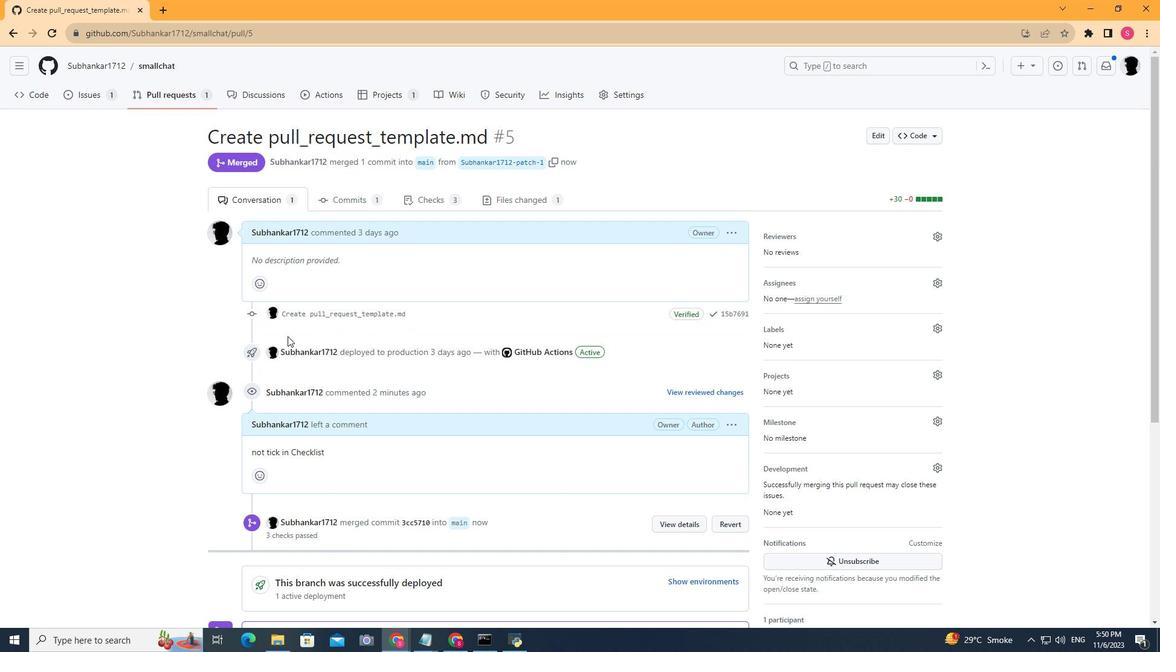 
Action: Mouse scrolled (287, 337) with delta (0, 0)
Screenshot: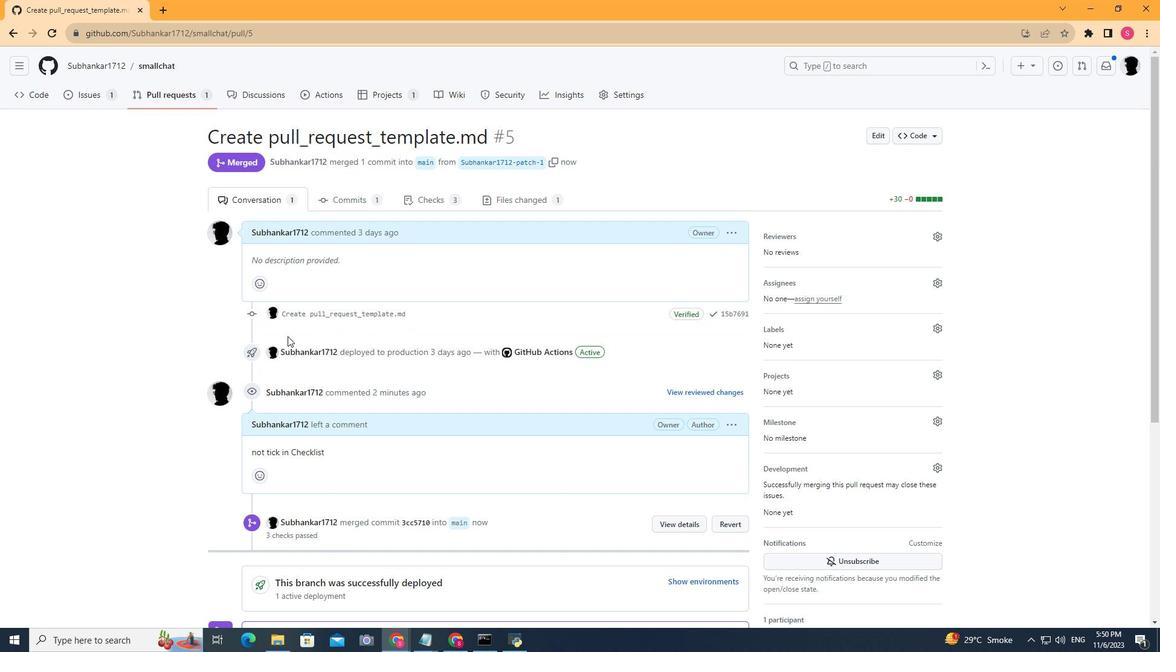 
Action: Mouse scrolled (287, 337) with delta (0, 0)
Screenshot: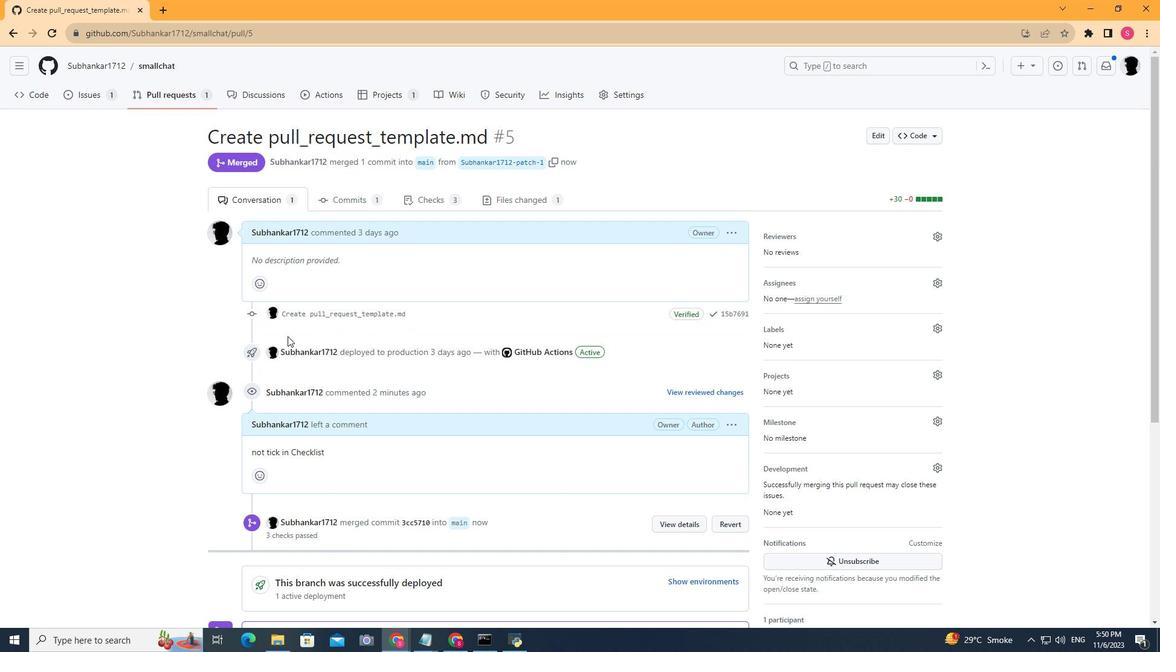 
Action: Mouse scrolled (287, 337) with delta (0, 0)
Screenshot: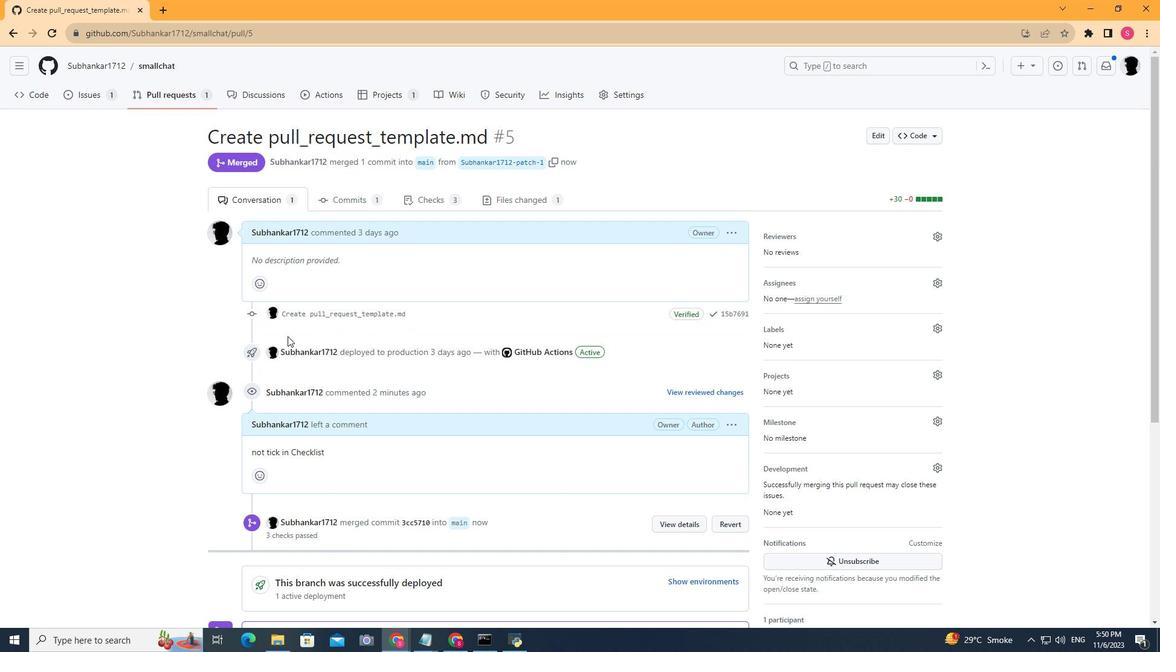 
Action: Mouse scrolled (287, 337) with delta (0, 0)
Screenshot: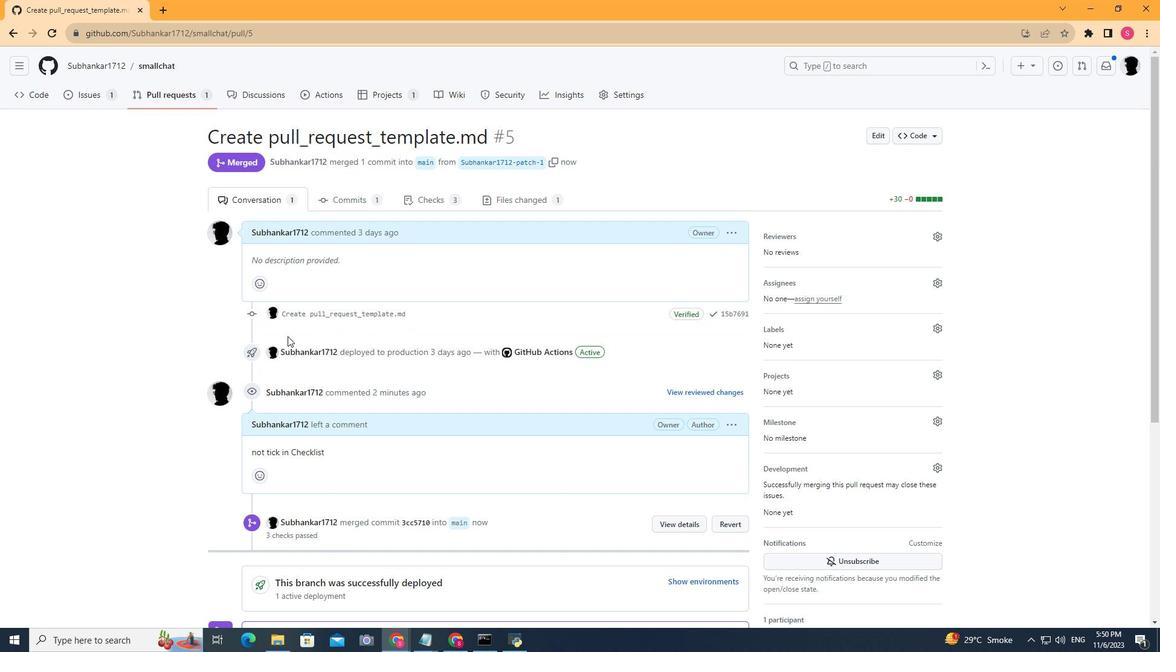 
